 Task: Open Card Card0000000283 in Board Board0000000071 in Workspace WS0000000024 in Trello. Add Member Mailaustralia7@gmail.com to Card Card0000000283 in Board Board0000000071 in Workspace WS0000000024 in Trello. Add Orange Label titled Label0000000283 to Card Card0000000283 in Board Board0000000071 in Workspace WS0000000024 in Trello. Add Checklist CL0000000283 to Card Card0000000283 in Board Board0000000071 in Workspace WS0000000024 in Trello. Add Dates with Start Date as Oct 01 2023 and Due Date as Oct 31 2023 to Card Card0000000283 in Board Board0000000071 in Workspace WS0000000024 in Trello
Action: Mouse moved to (368, 460)
Screenshot: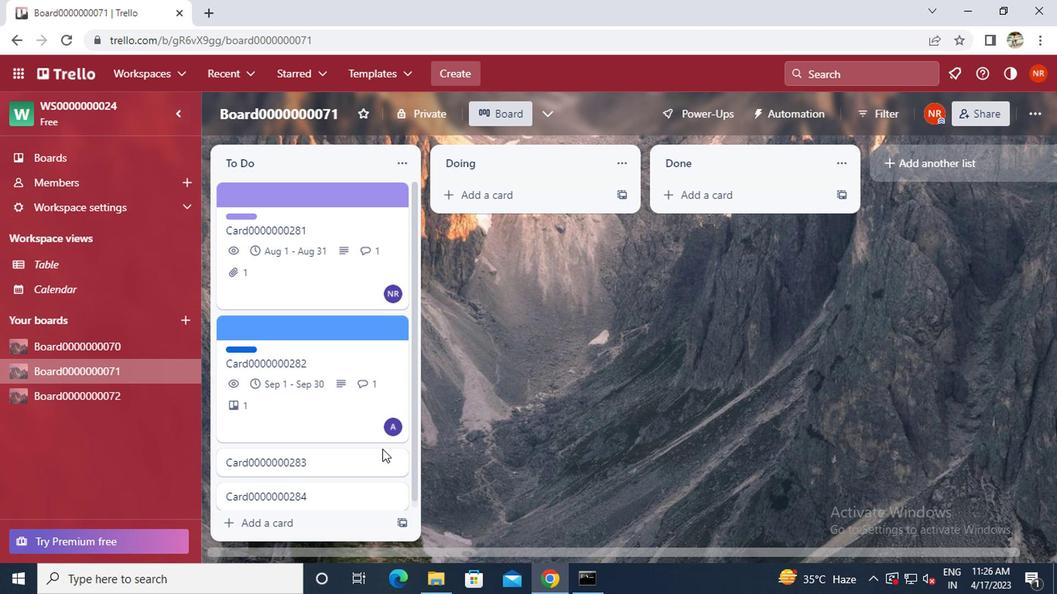 
Action: Mouse pressed left at (368, 460)
Screenshot: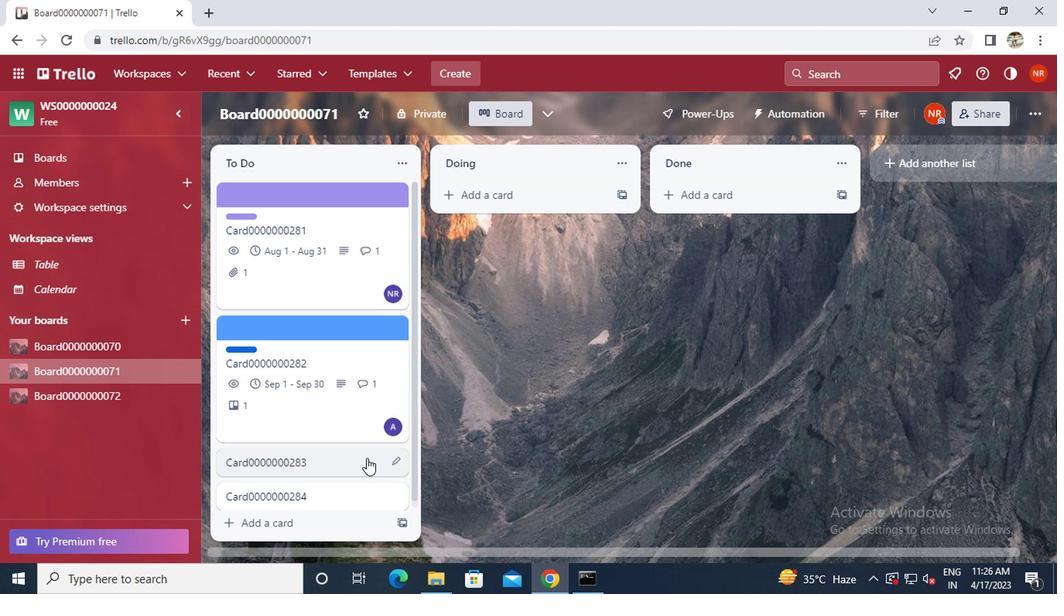 
Action: Mouse moved to (752, 193)
Screenshot: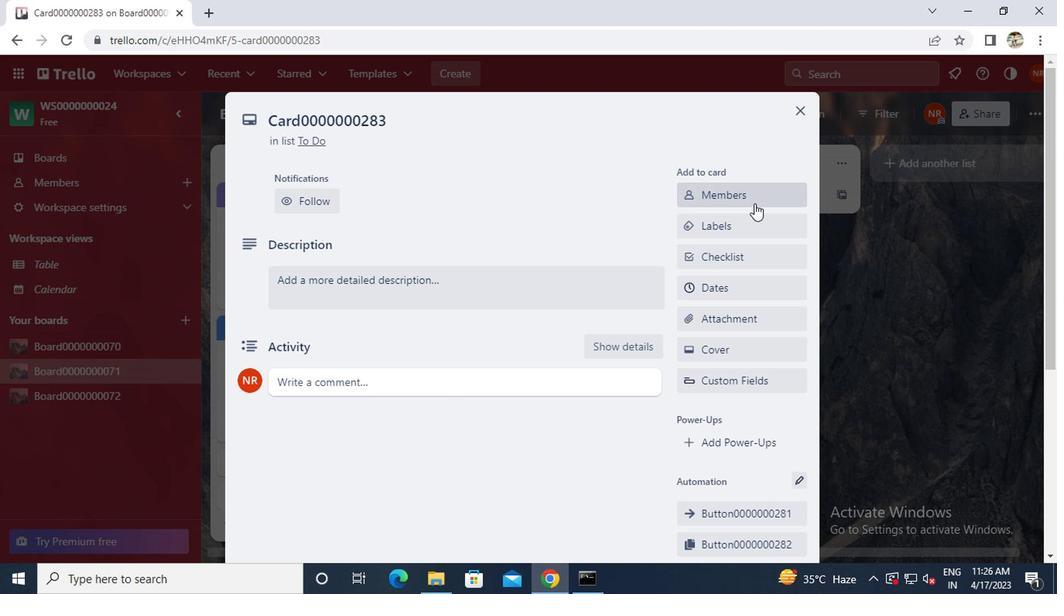 
Action: Mouse pressed left at (752, 193)
Screenshot: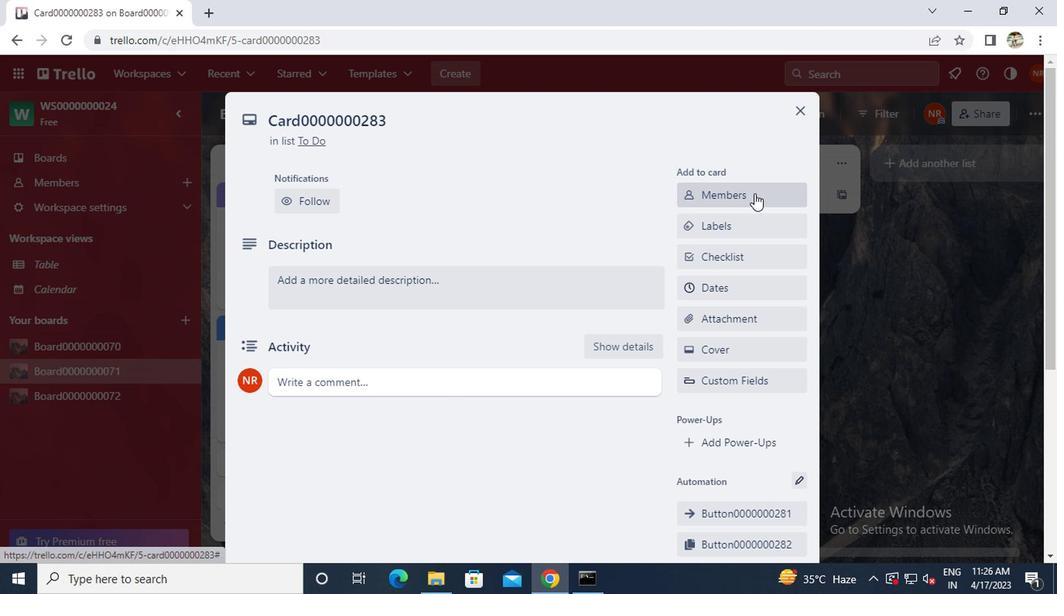 
Action: Key pressed <Key.caps_lock>mail
Screenshot: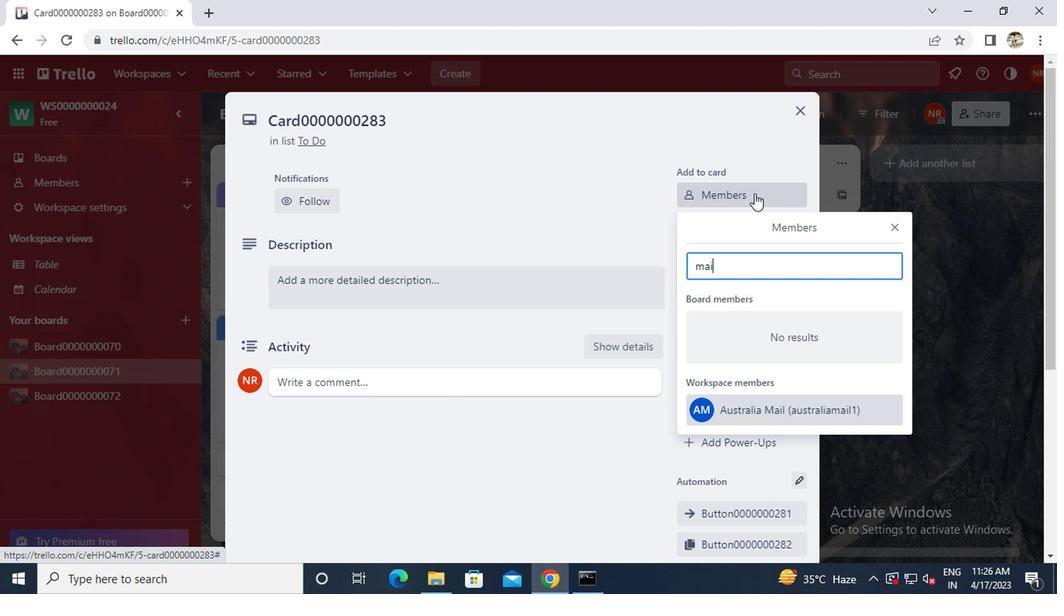 
Action: Mouse moved to (752, 193)
Screenshot: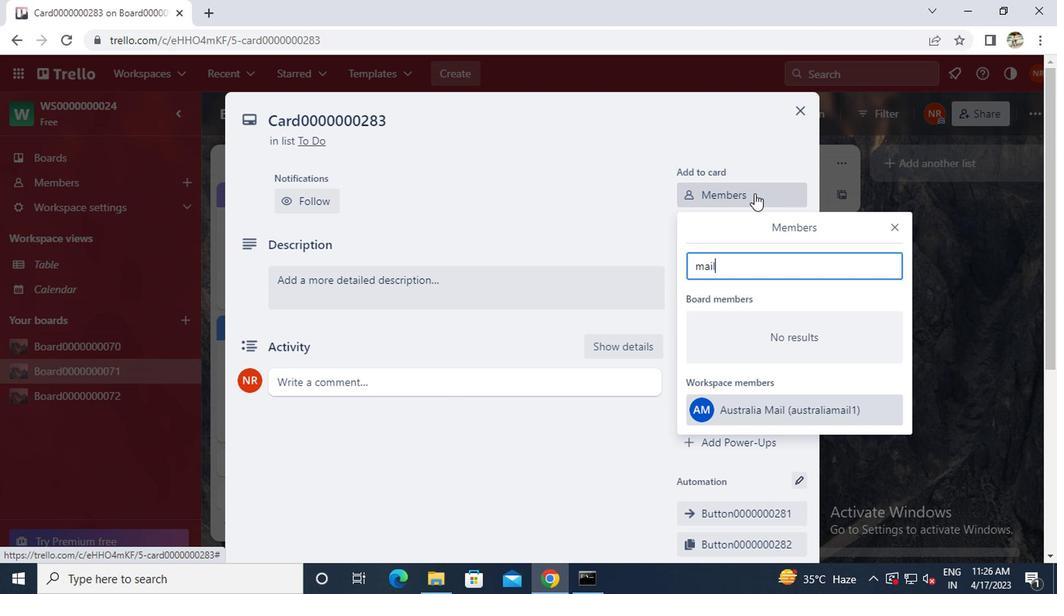 
Action: Key pressed a
Screenshot: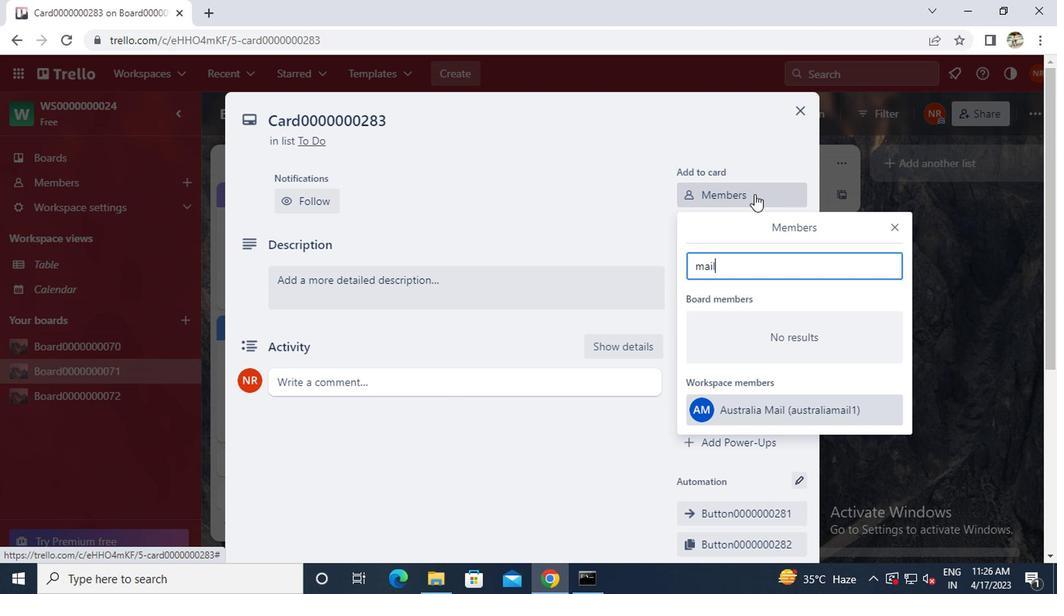 
Action: Mouse moved to (750, 193)
Screenshot: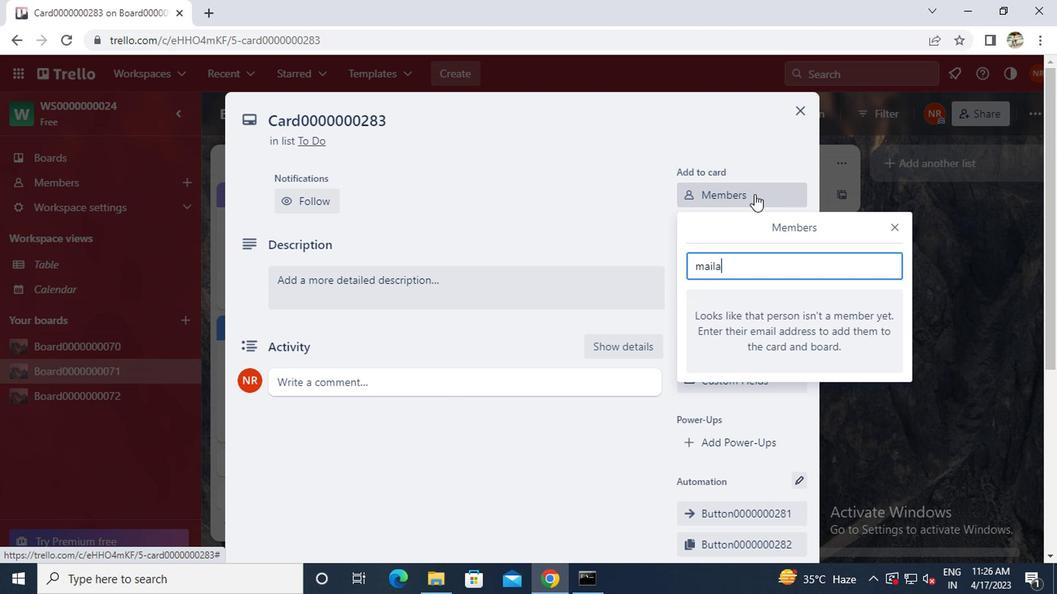 
Action: Key pressed us
Screenshot: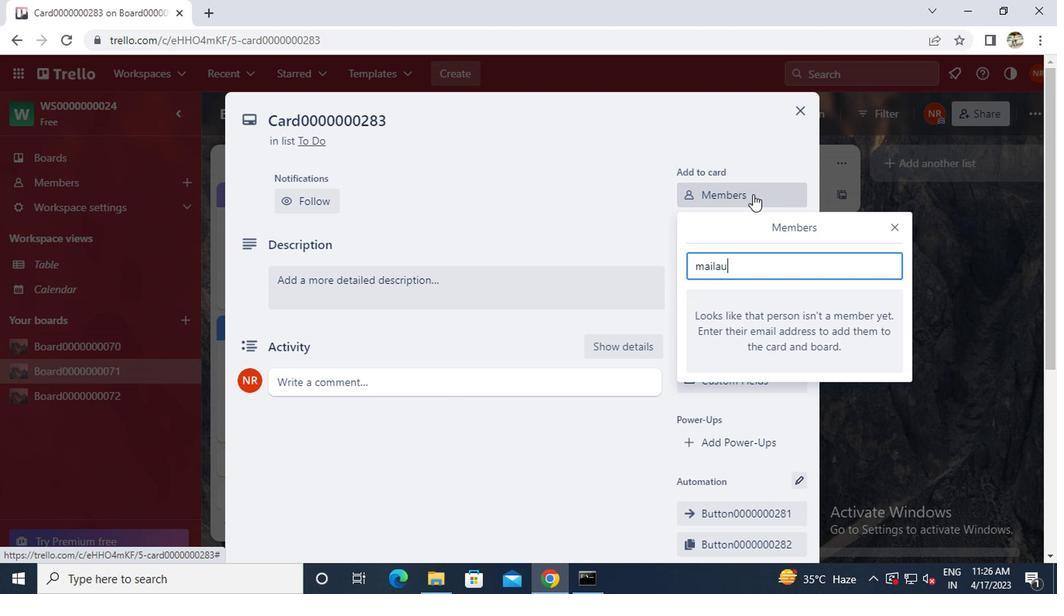 
Action: Mouse moved to (749, 193)
Screenshot: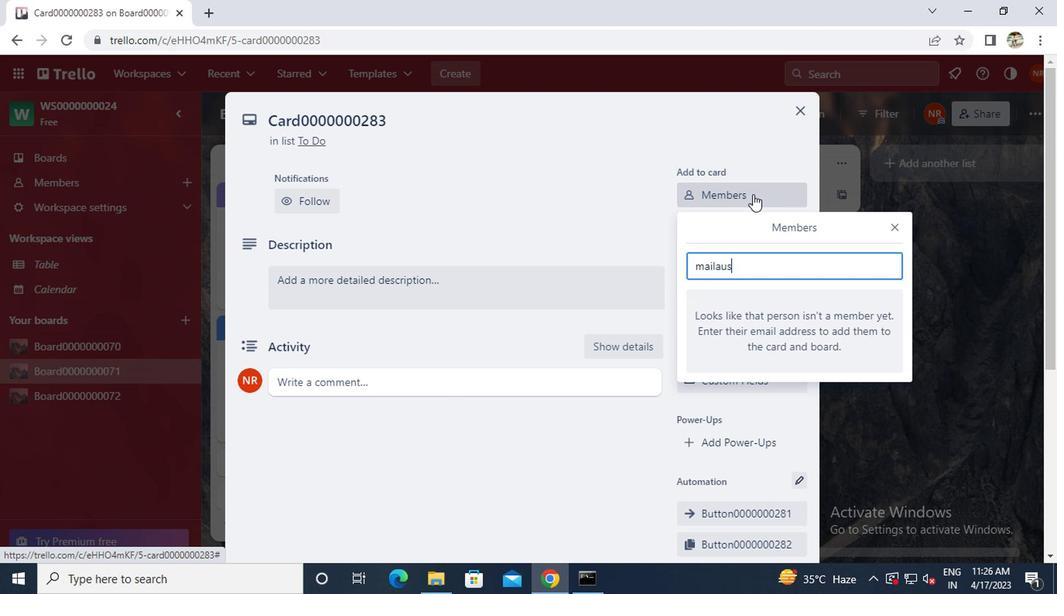 
Action: Key pressed t
Screenshot: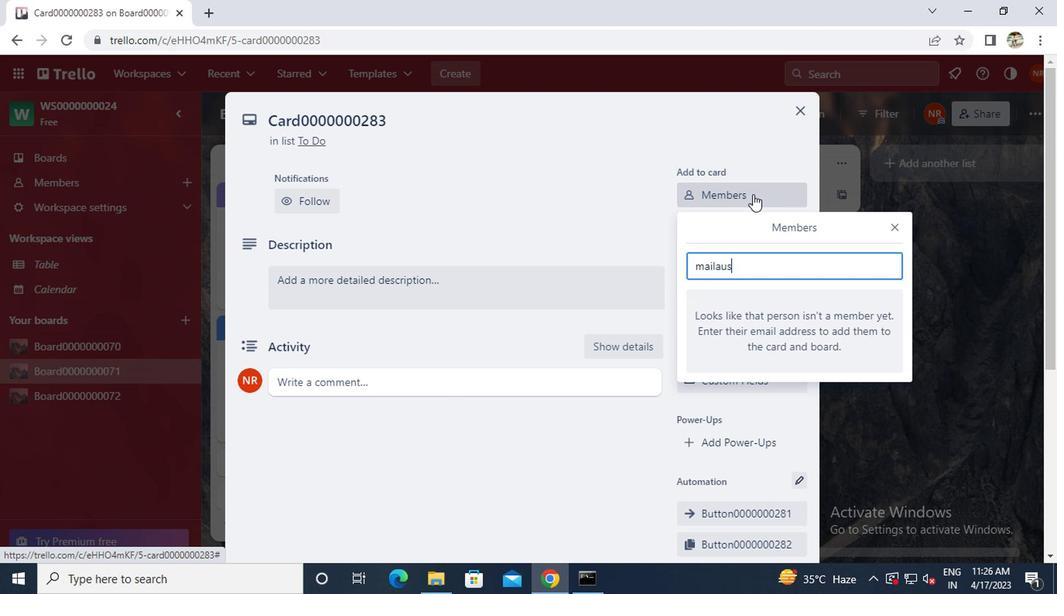 
Action: Mouse moved to (749, 193)
Screenshot: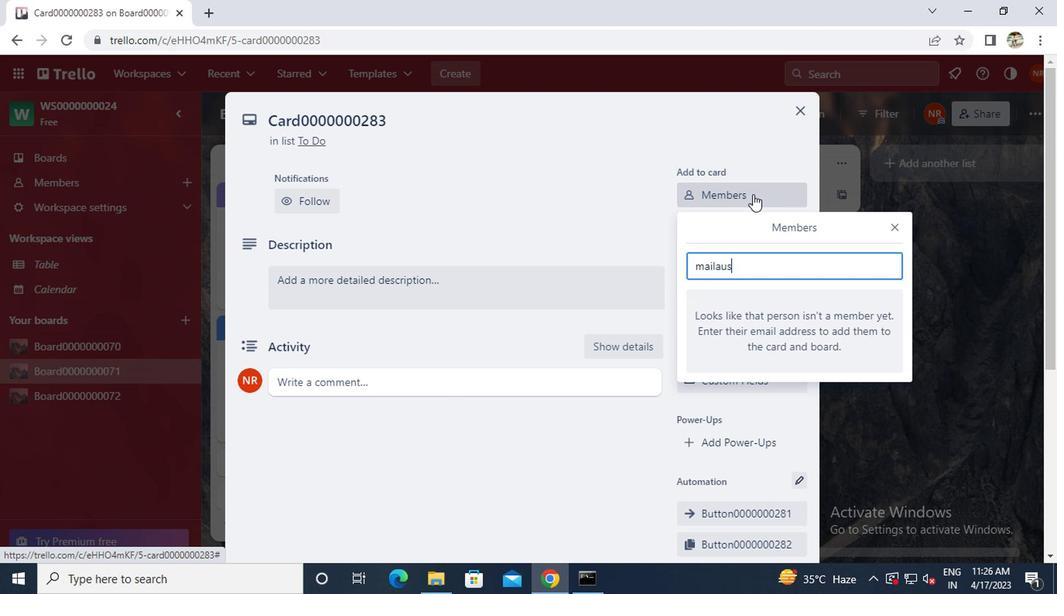 
Action: Key pressed ra
Screenshot: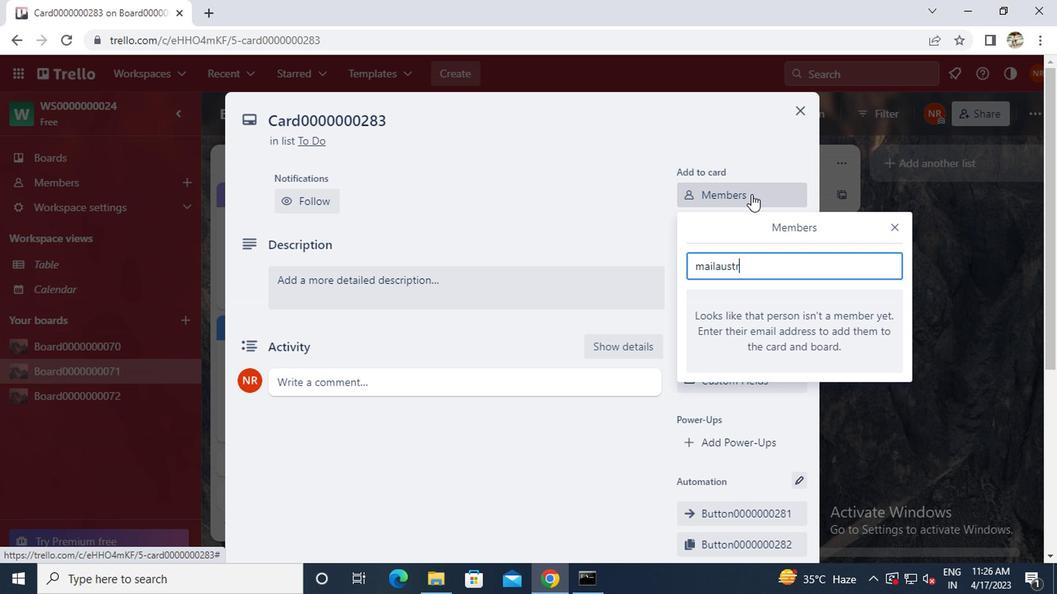 
Action: Mouse moved to (747, 195)
Screenshot: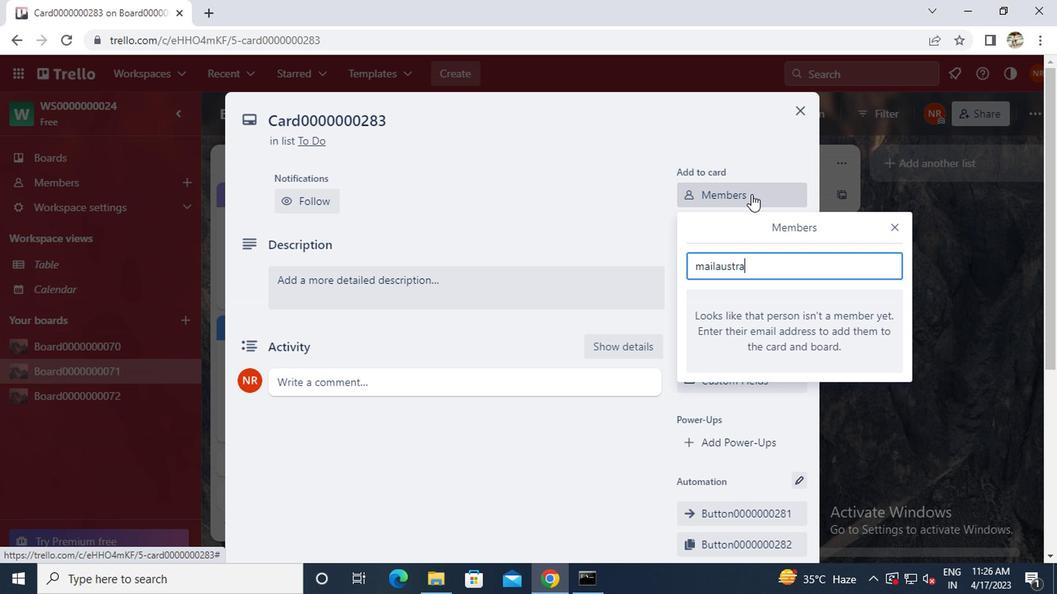 
Action: Key pressed l
Screenshot: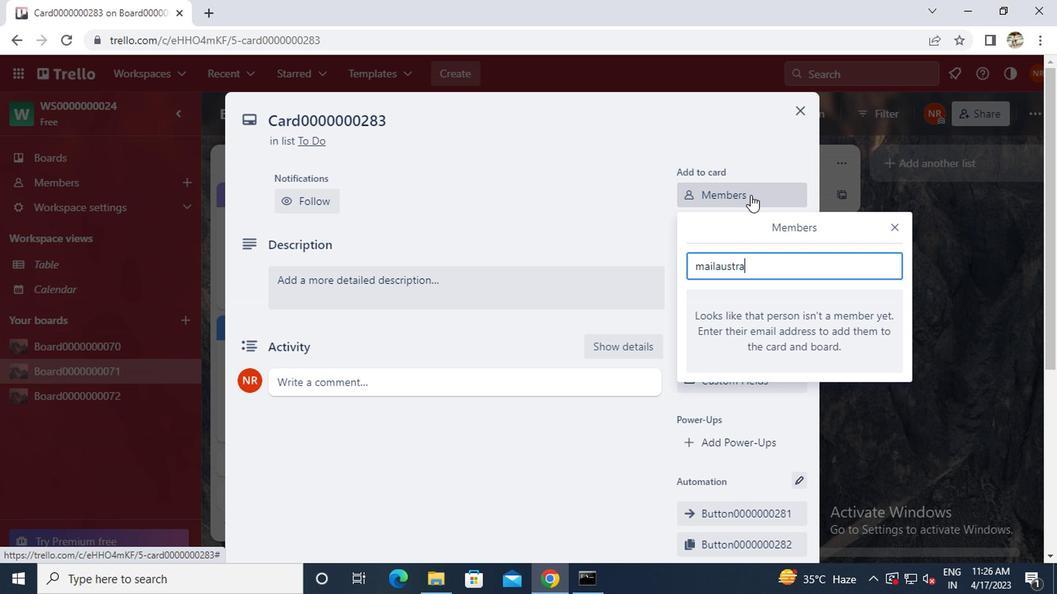 
Action: Mouse moved to (747, 196)
Screenshot: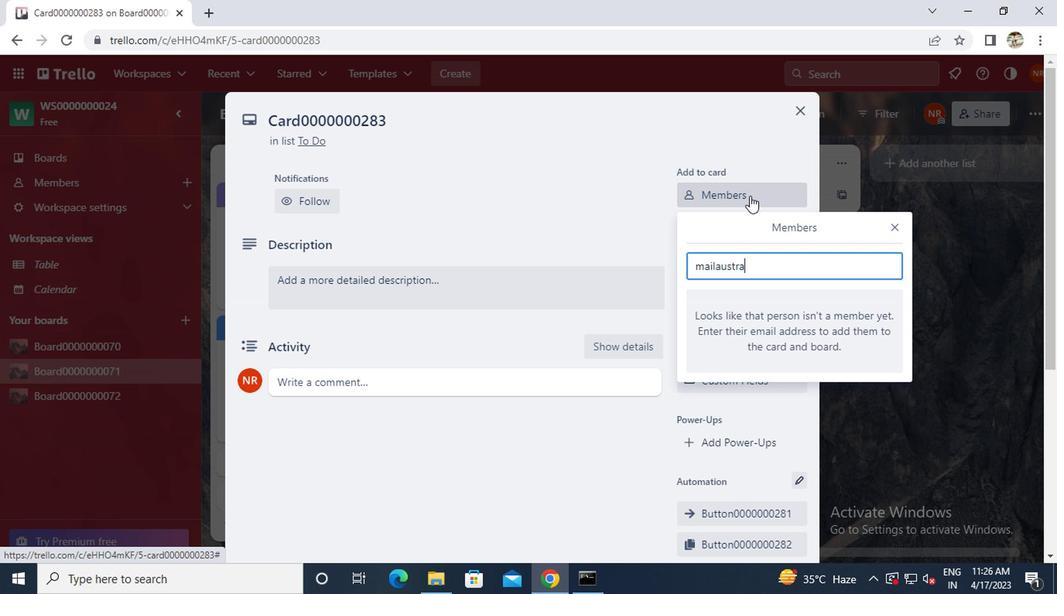 
Action: Key pressed ia
Screenshot: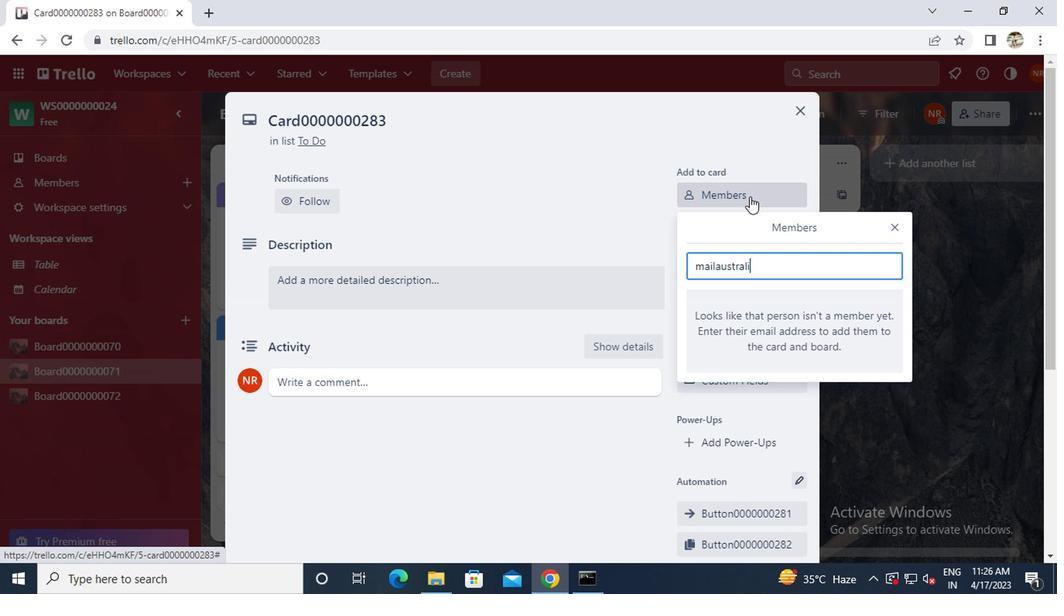 
Action: Mouse moved to (747, 200)
Screenshot: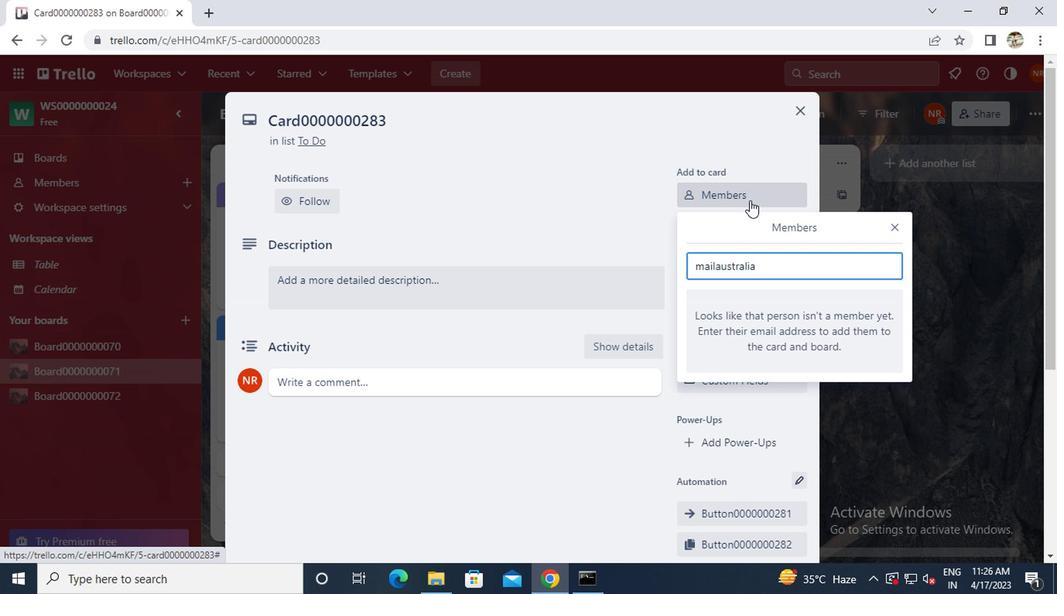 
Action: Key pressed 7
Screenshot: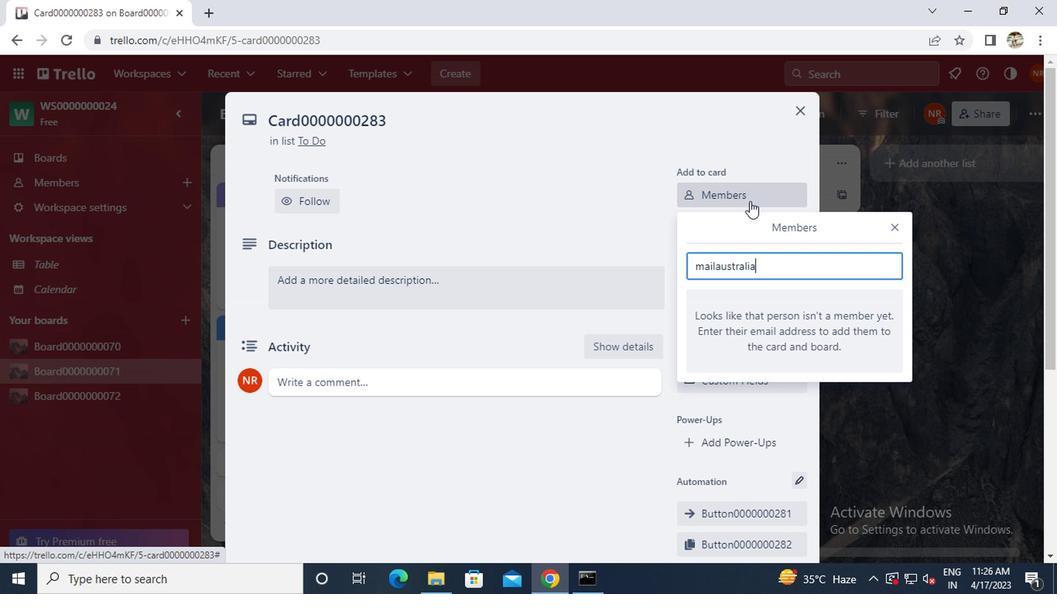 
Action: Mouse moved to (746, 200)
Screenshot: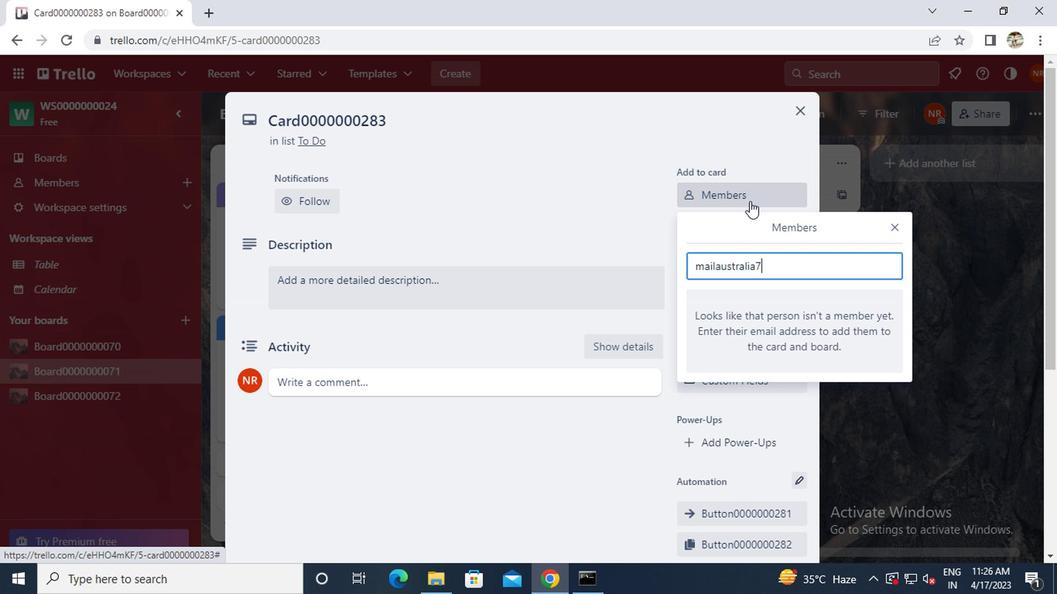 
Action: Key pressed <Key.shift>
Screenshot: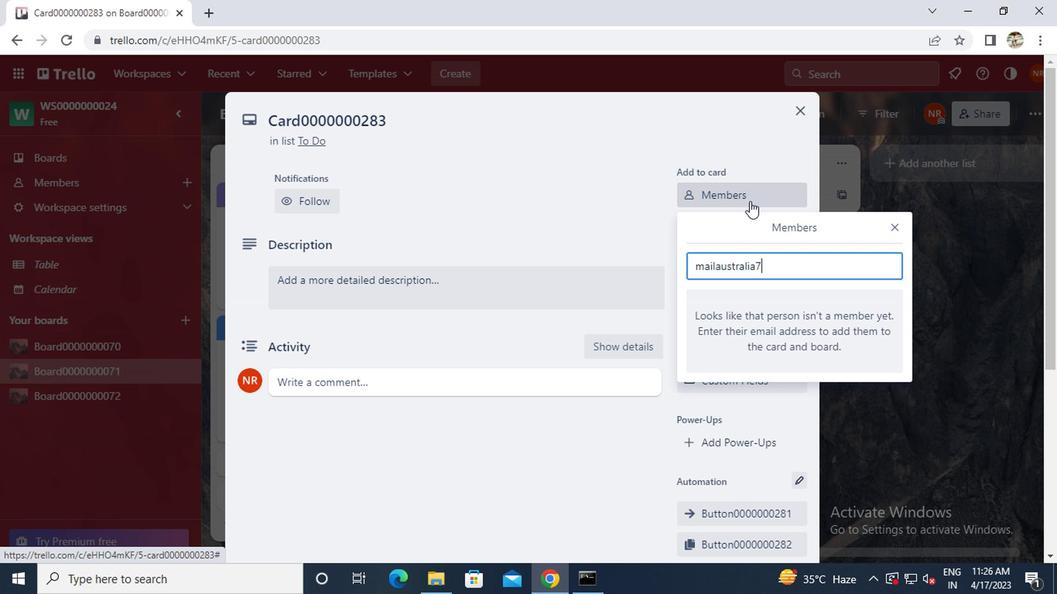 
Action: Mouse moved to (746, 200)
Screenshot: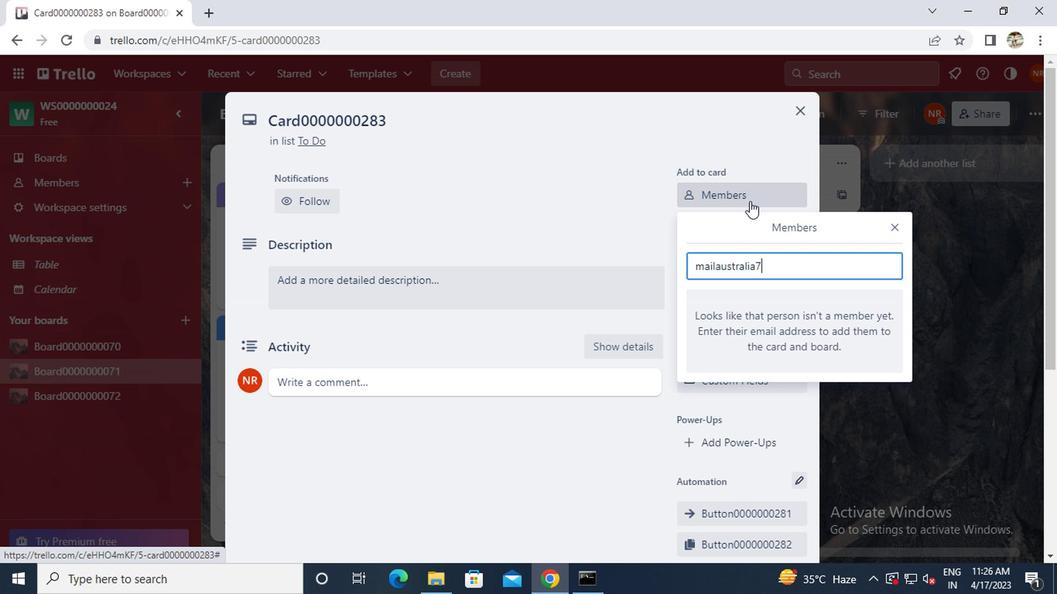 
Action: Key pressed @
Screenshot: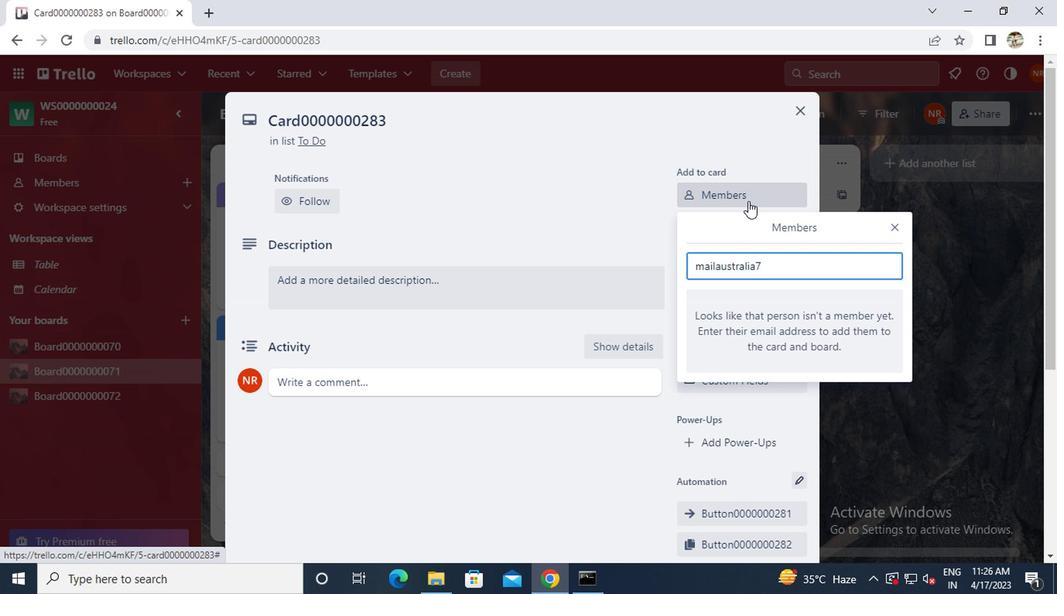 
Action: Mouse moved to (745, 200)
Screenshot: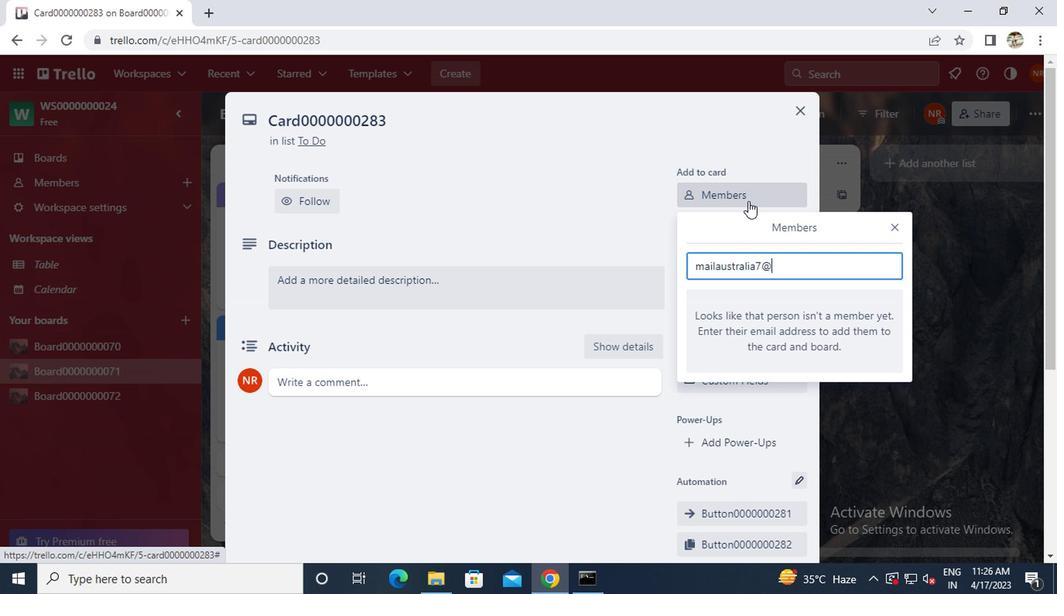
Action: Key pressed G
Screenshot: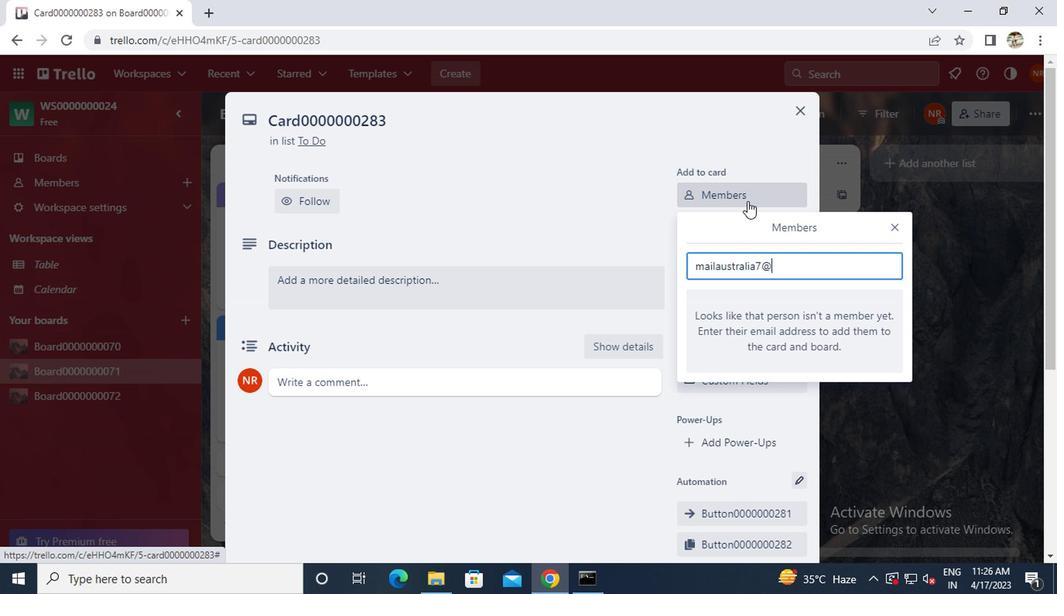 
Action: Mouse moved to (743, 200)
Screenshot: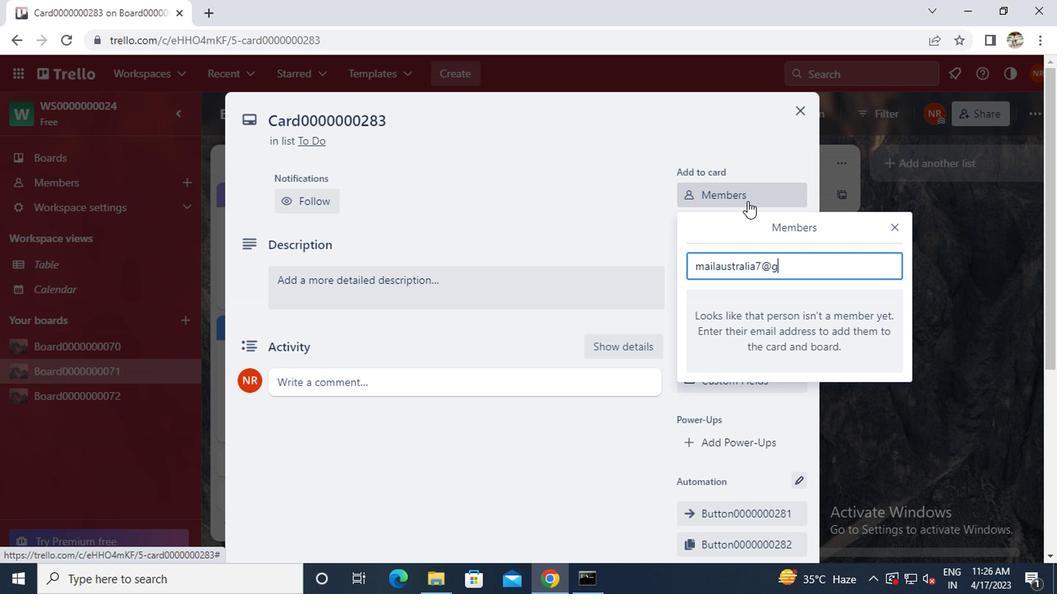 
Action: Key pressed MAIL.COM
Screenshot: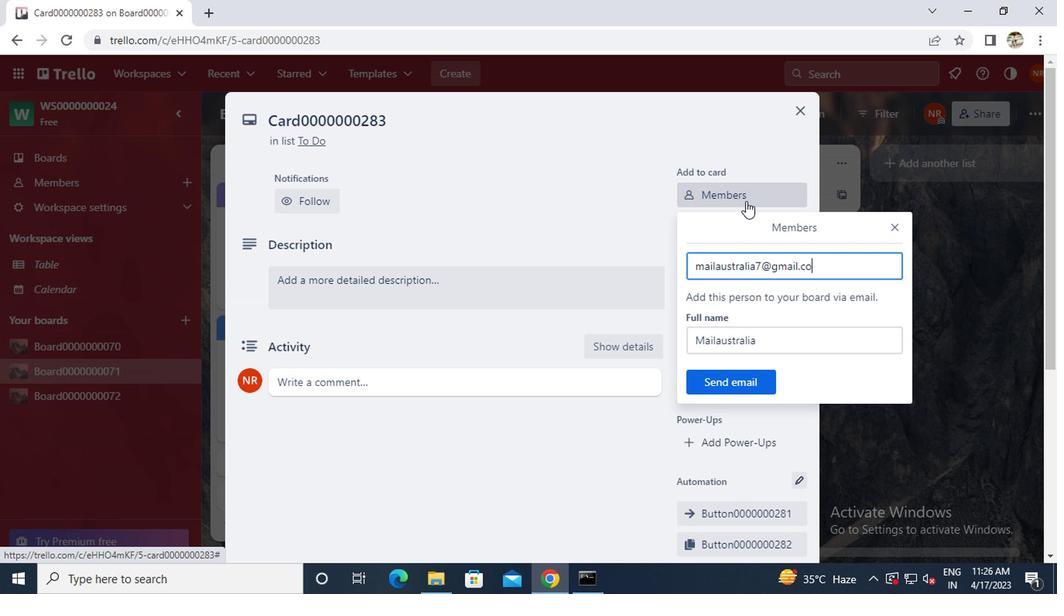 
Action: Mouse moved to (745, 381)
Screenshot: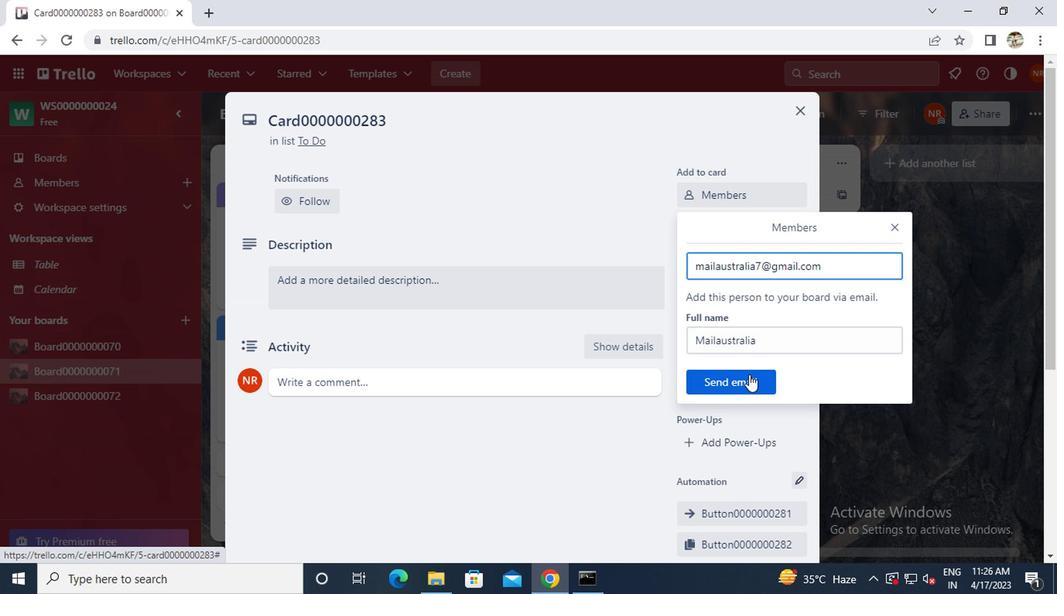 
Action: Mouse pressed left at (745, 381)
Screenshot: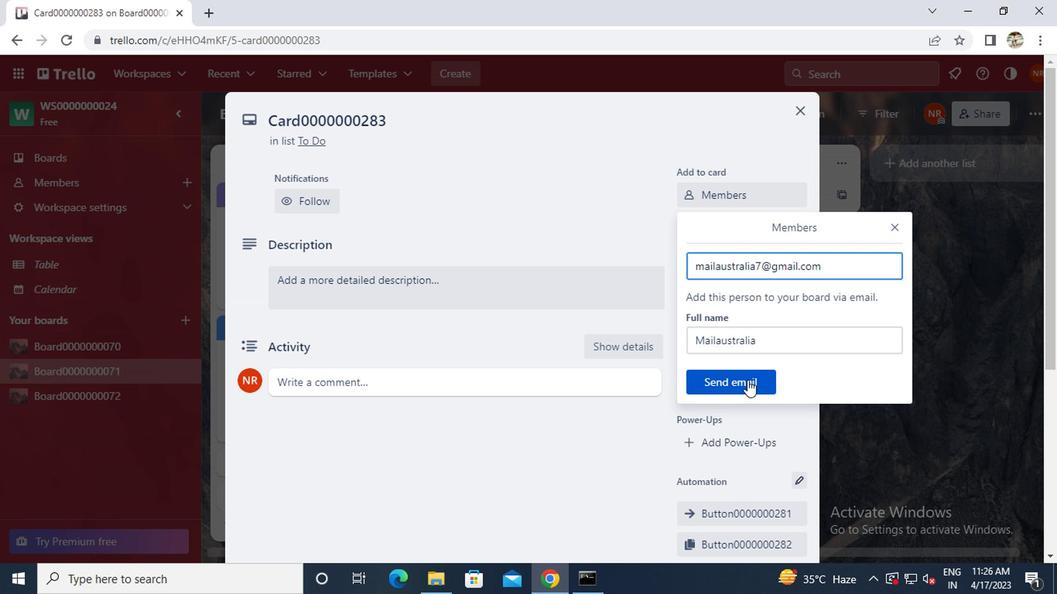 
Action: Mouse moved to (706, 234)
Screenshot: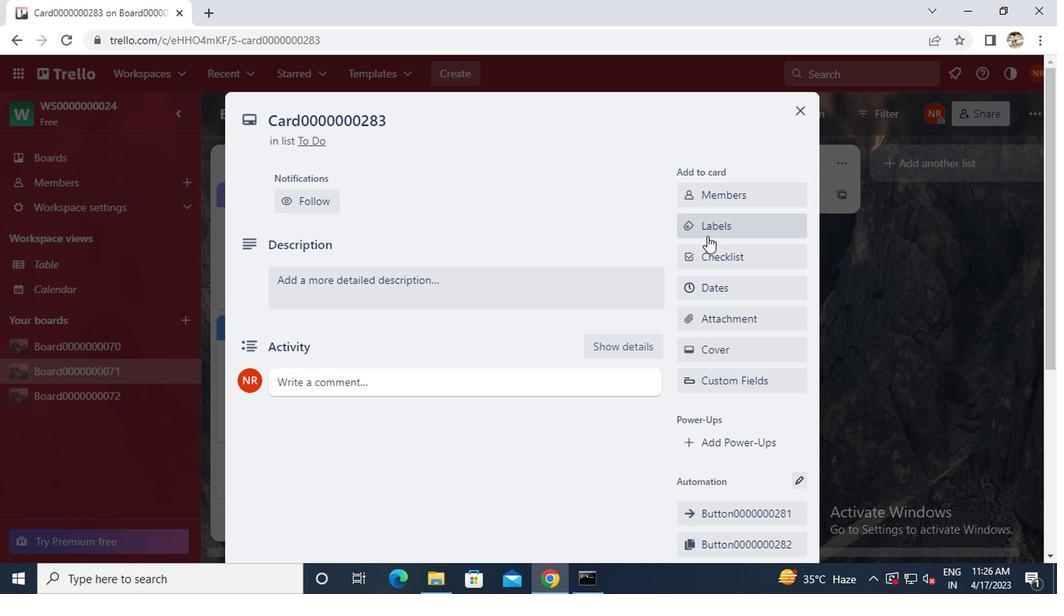 
Action: Mouse pressed left at (706, 234)
Screenshot: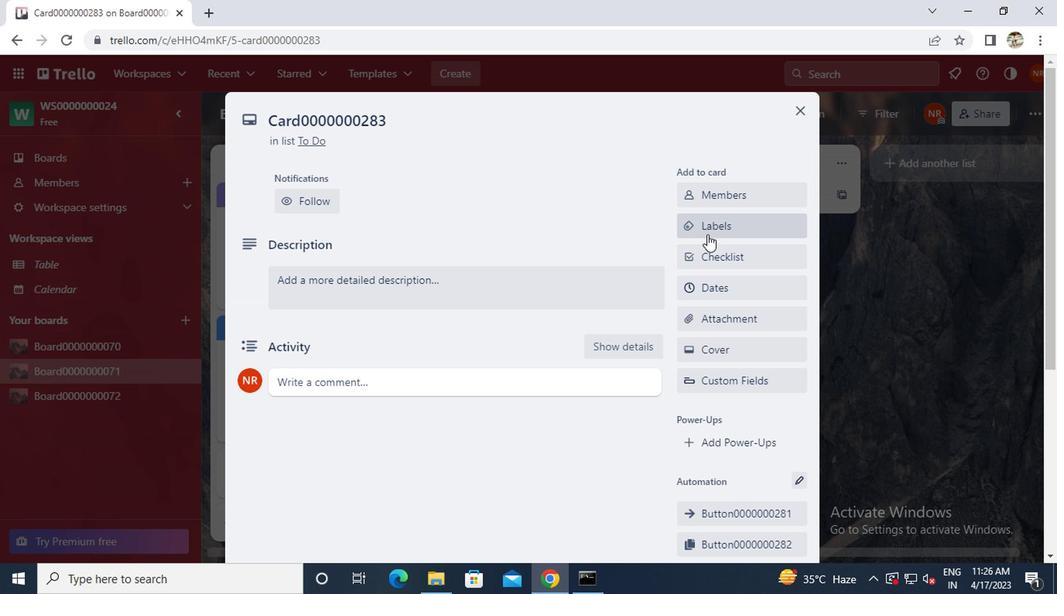
Action: Mouse moved to (754, 432)
Screenshot: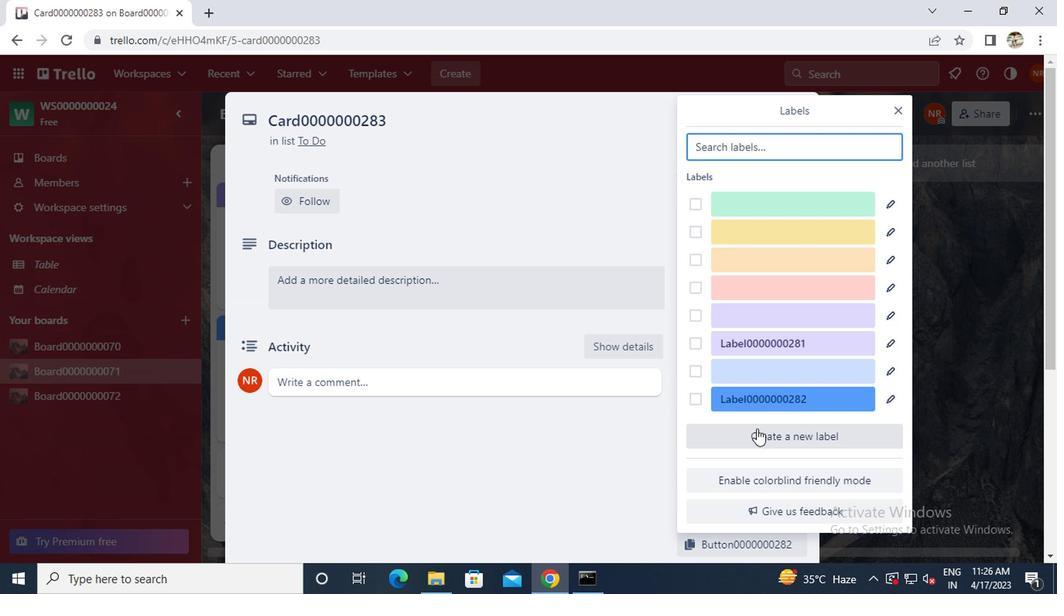 
Action: Mouse pressed left at (754, 432)
Screenshot: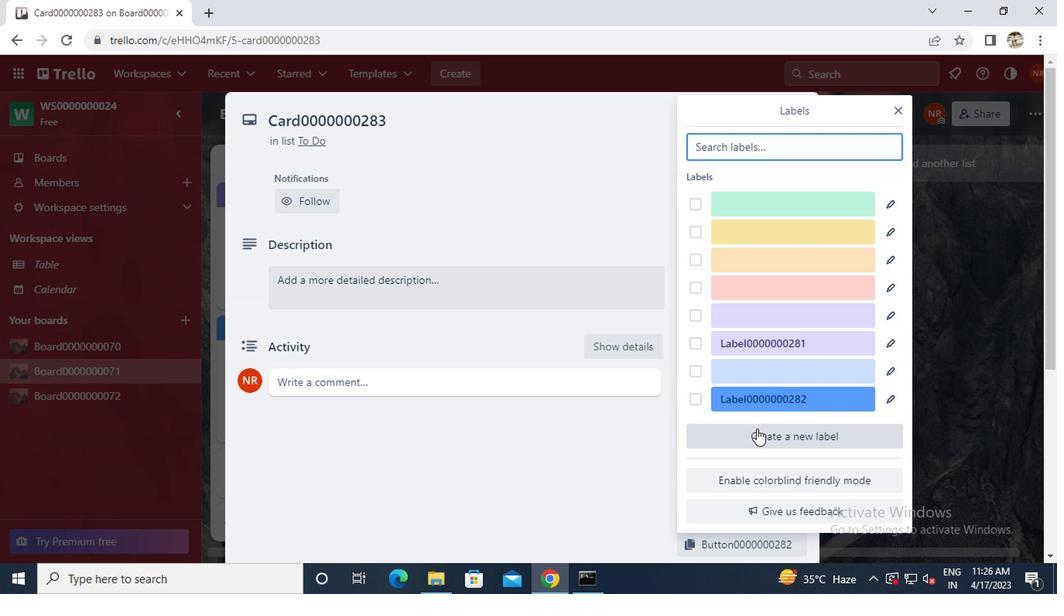 
Action: Mouse moved to (790, 338)
Screenshot: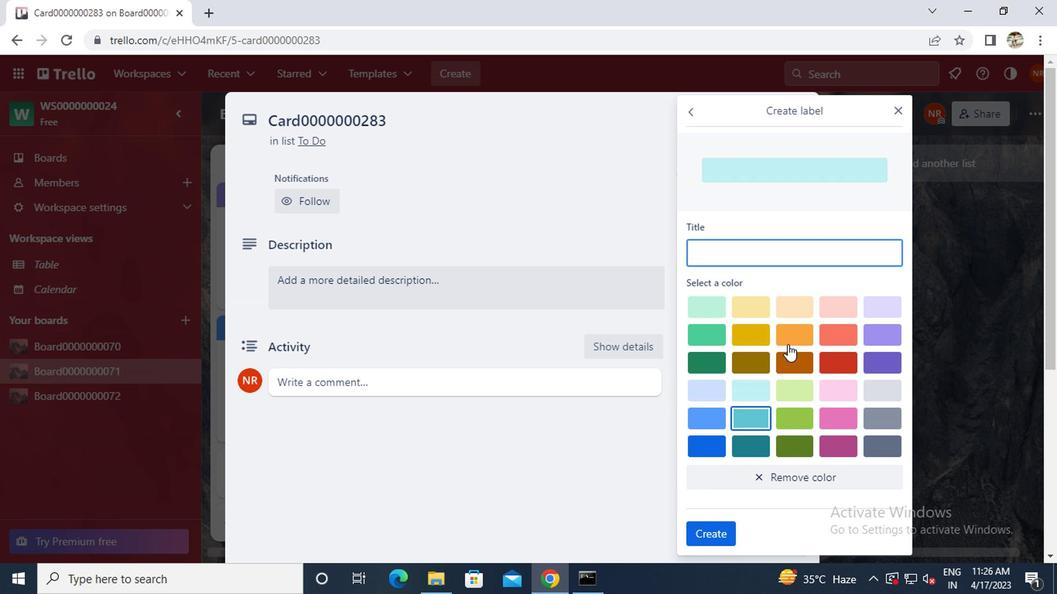 
Action: Mouse pressed left at (790, 338)
Screenshot: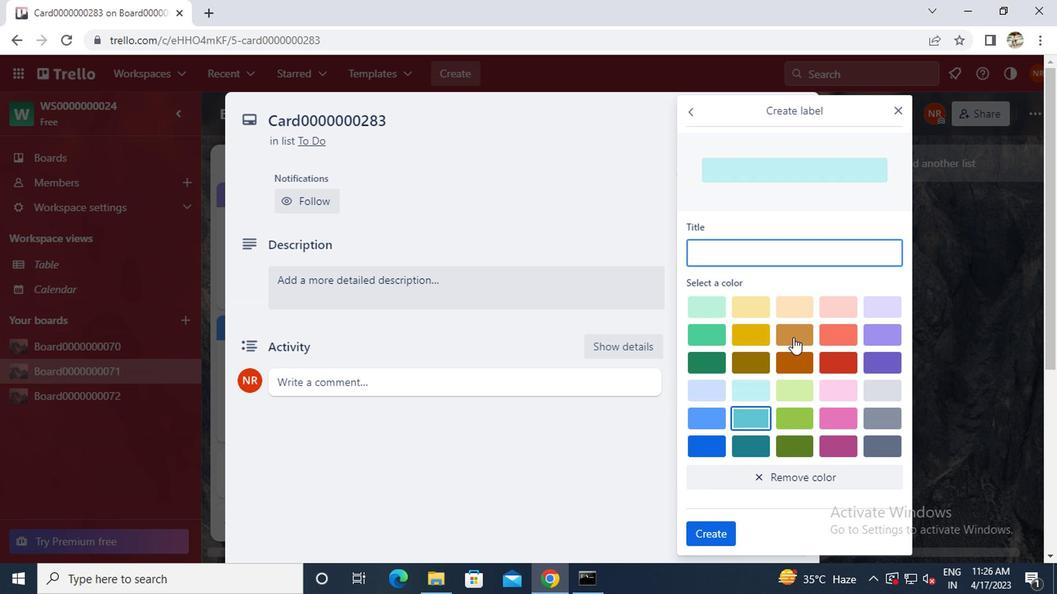 
Action: Mouse moved to (752, 248)
Screenshot: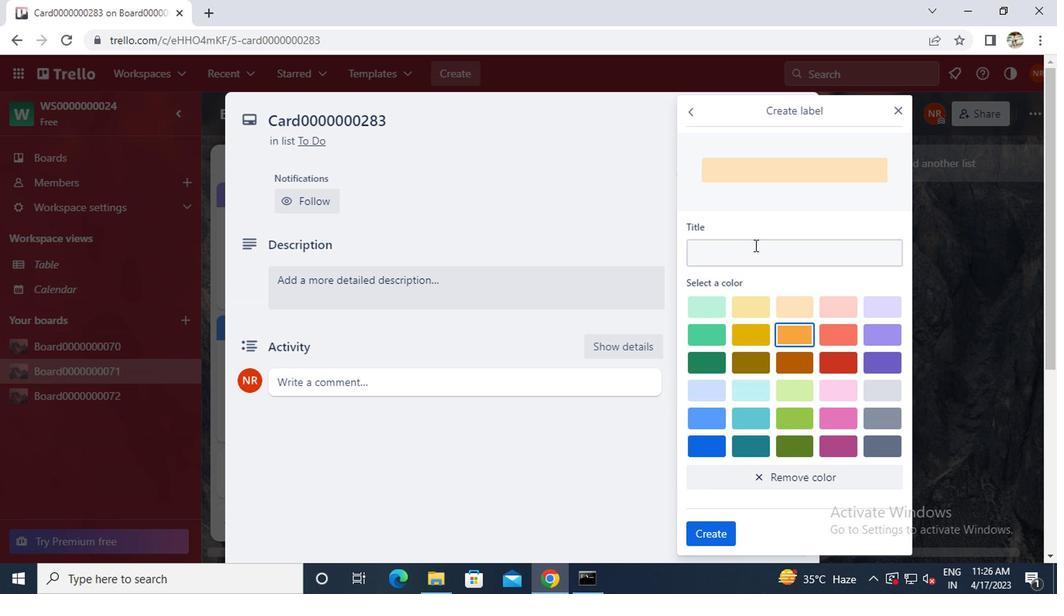 
Action: Mouse pressed left at (752, 248)
Screenshot: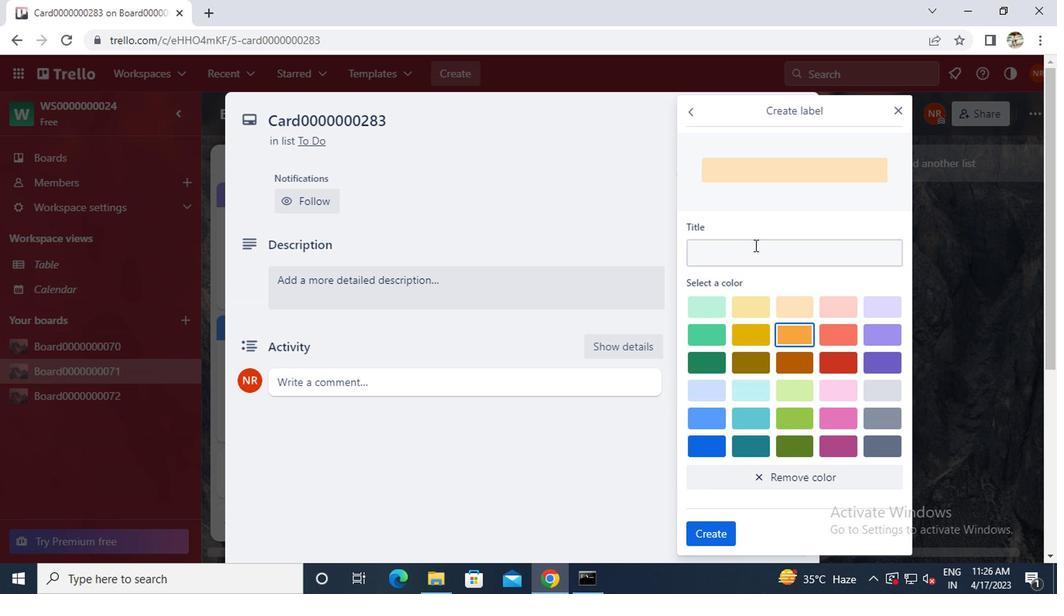 
Action: Mouse moved to (752, 251)
Screenshot: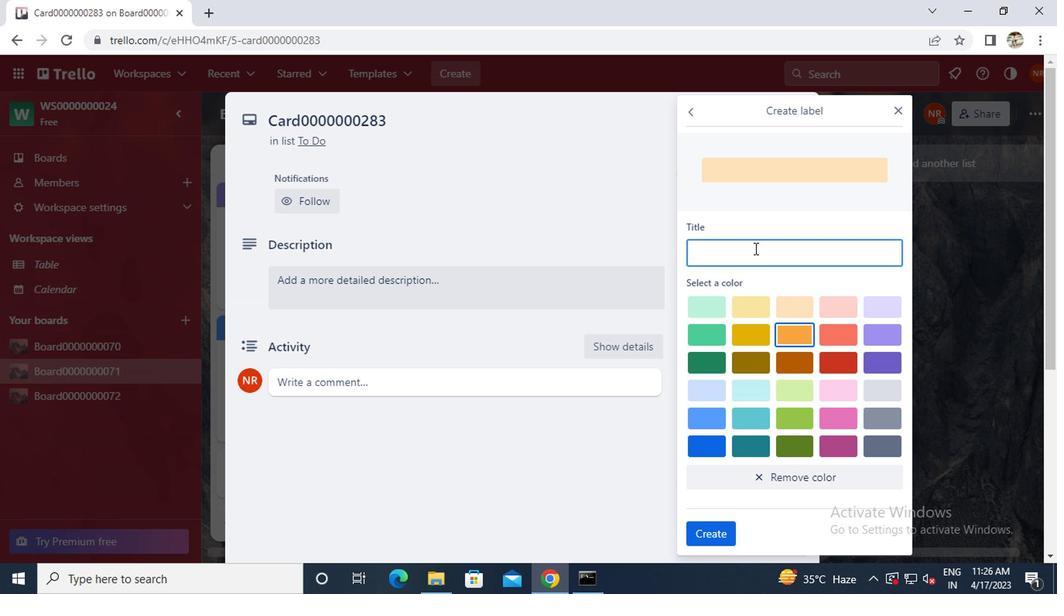 
Action: Key pressed <Key.caps_lock>
Screenshot: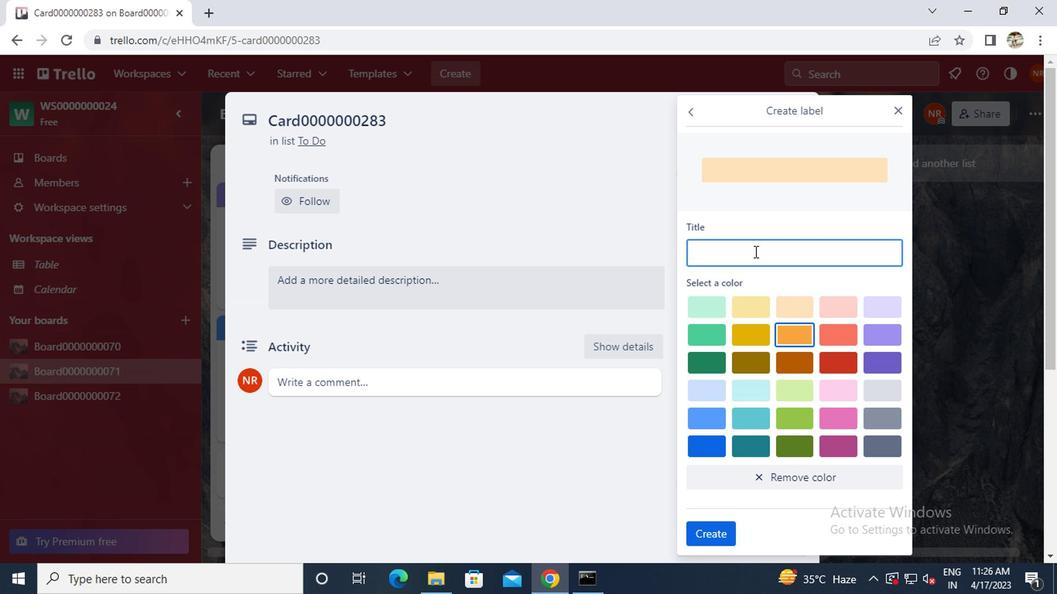 
Action: Mouse moved to (751, 254)
Screenshot: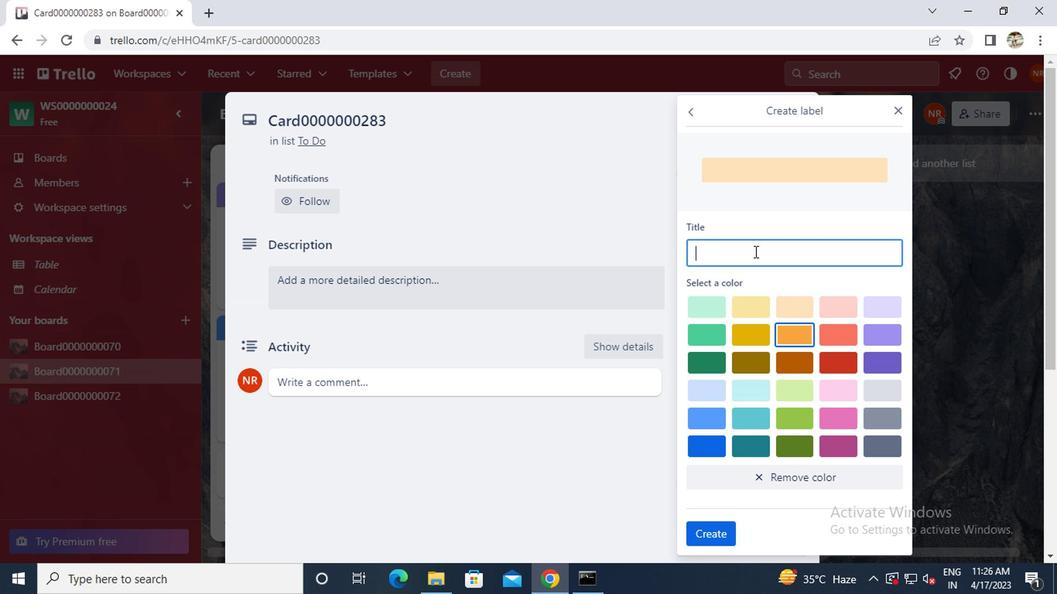 
Action: Key pressed L
Screenshot: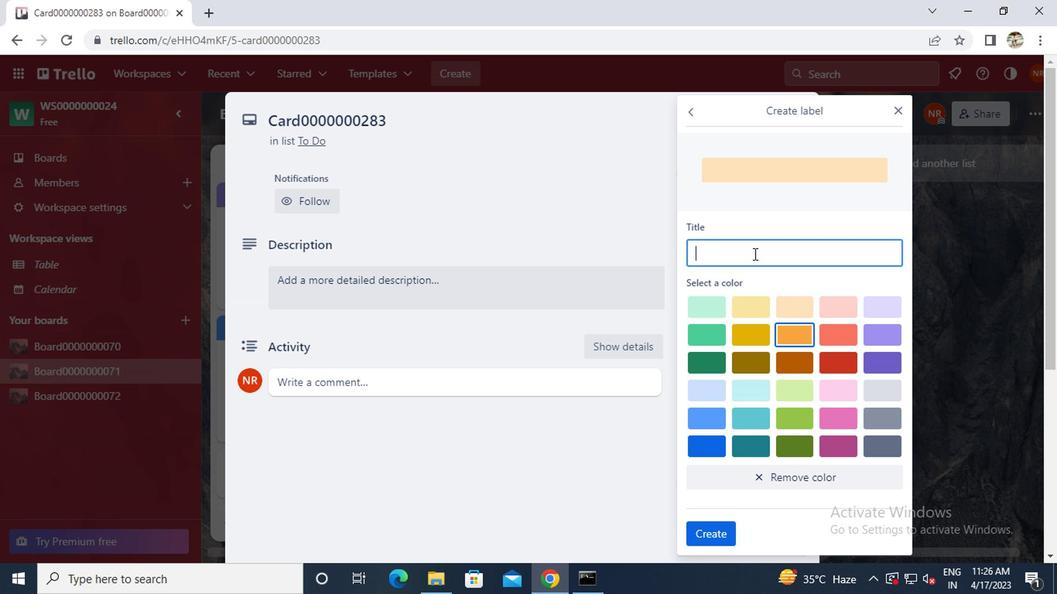 
Action: Mouse moved to (751, 253)
Screenshot: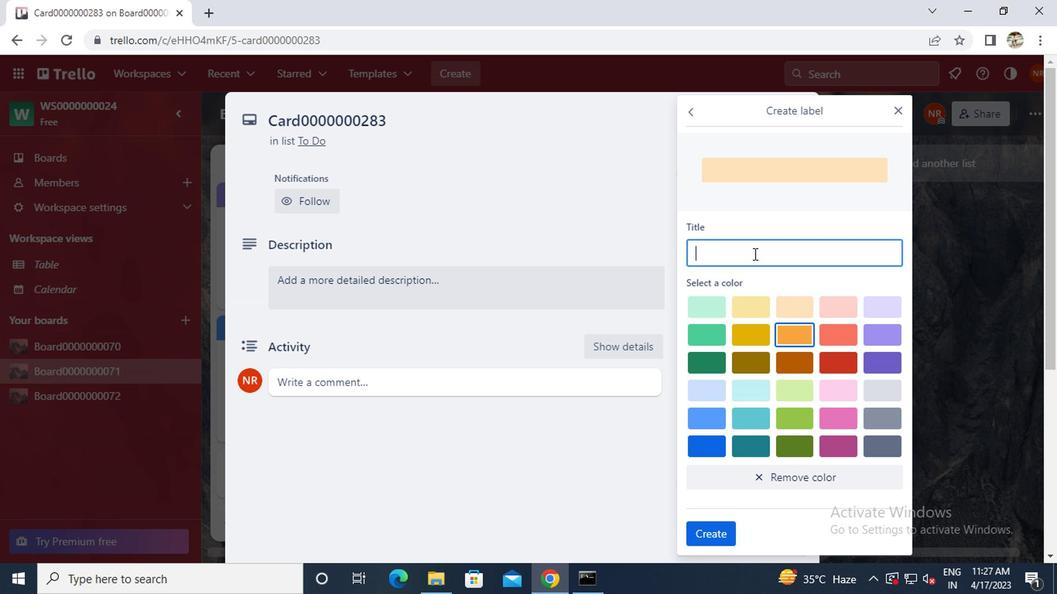 
Action: Key pressed <Key.caps_lock>
Screenshot: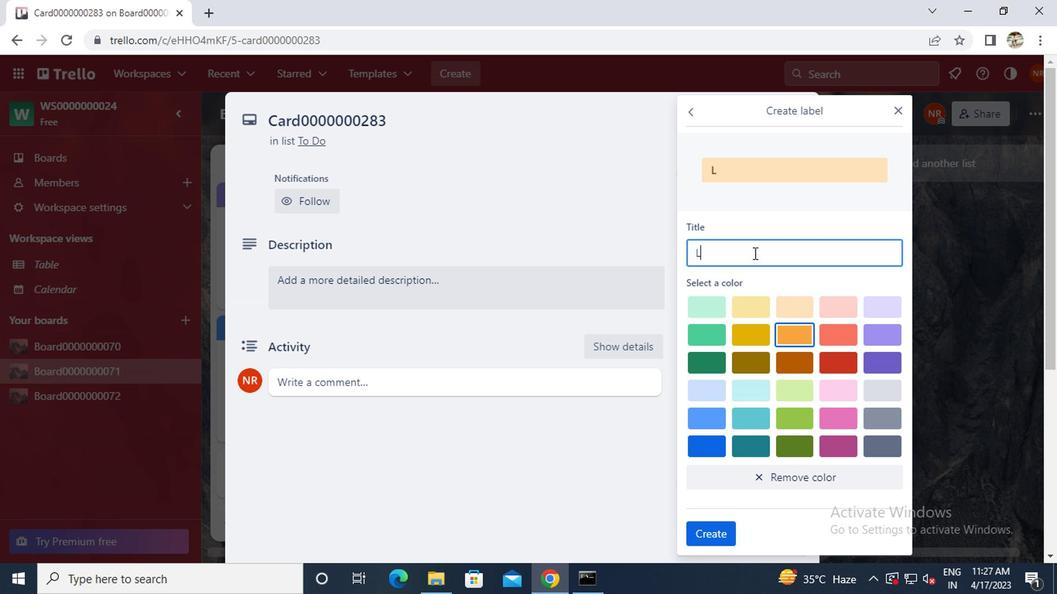 
Action: Mouse moved to (750, 252)
Screenshot: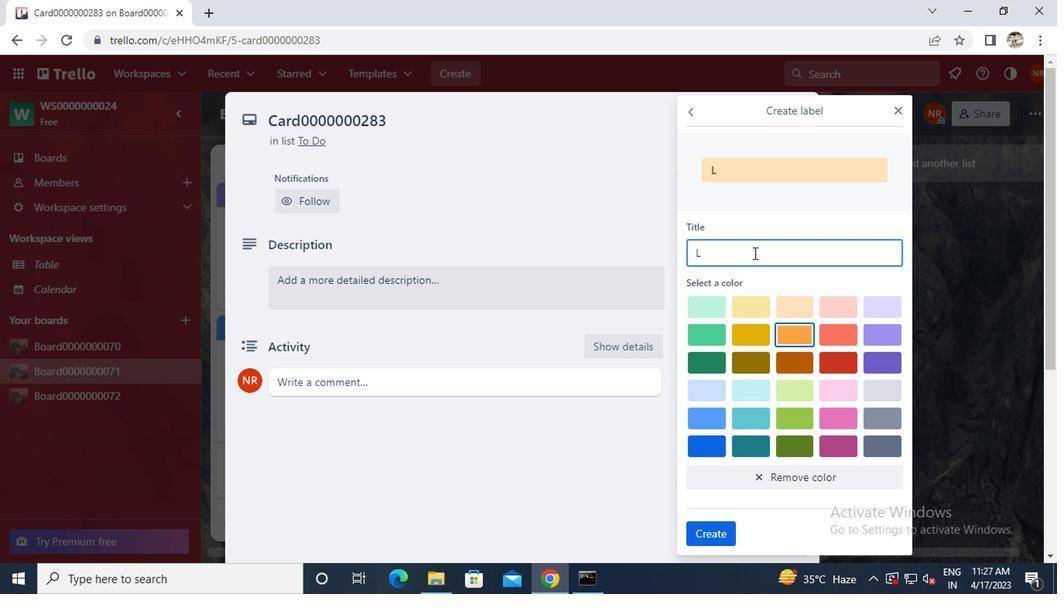 
Action: Key pressed ABEL0000000283
Screenshot: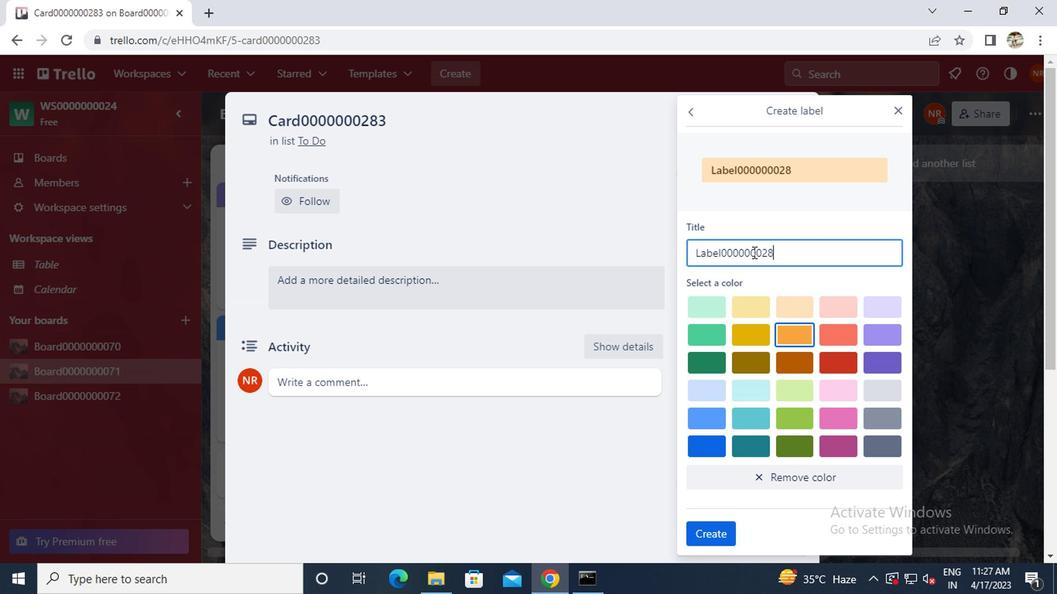 
Action: Mouse moved to (709, 535)
Screenshot: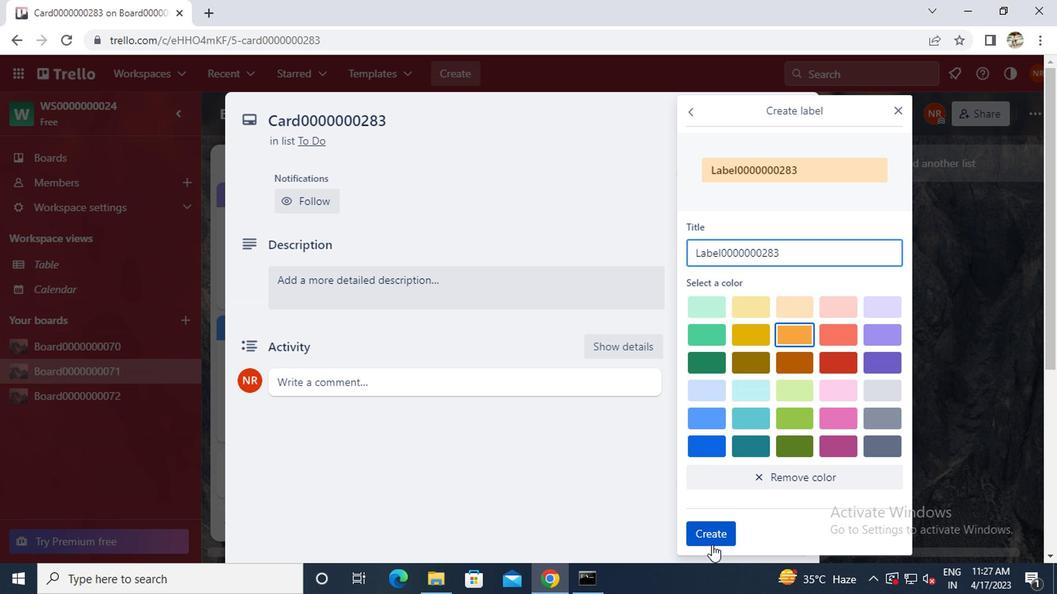 
Action: Mouse pressed left at (709, 535)
Screenshot: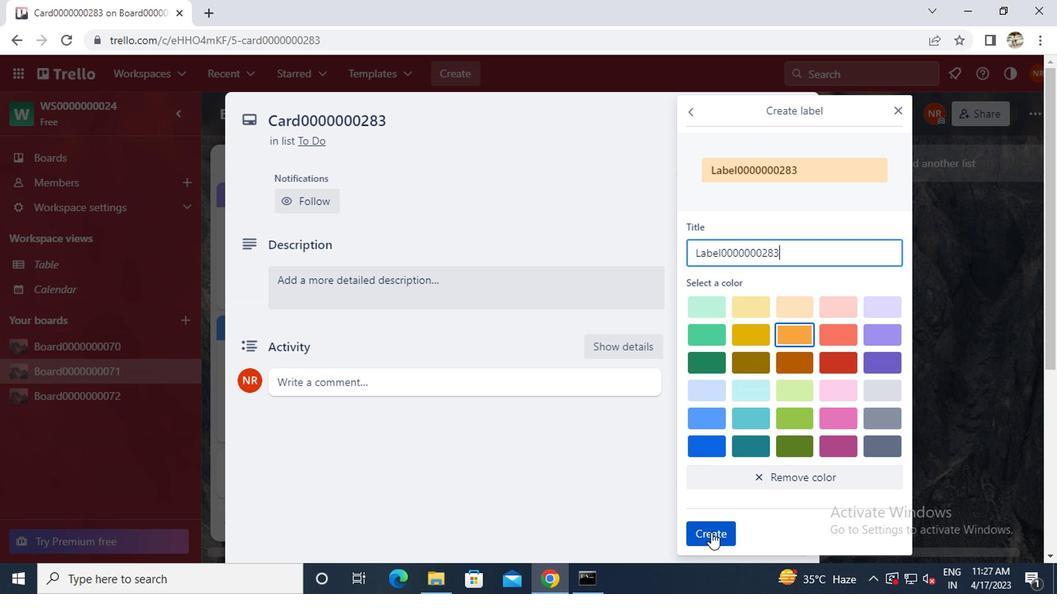 
Action: Mouse moved to (894, 111)
Screenshot: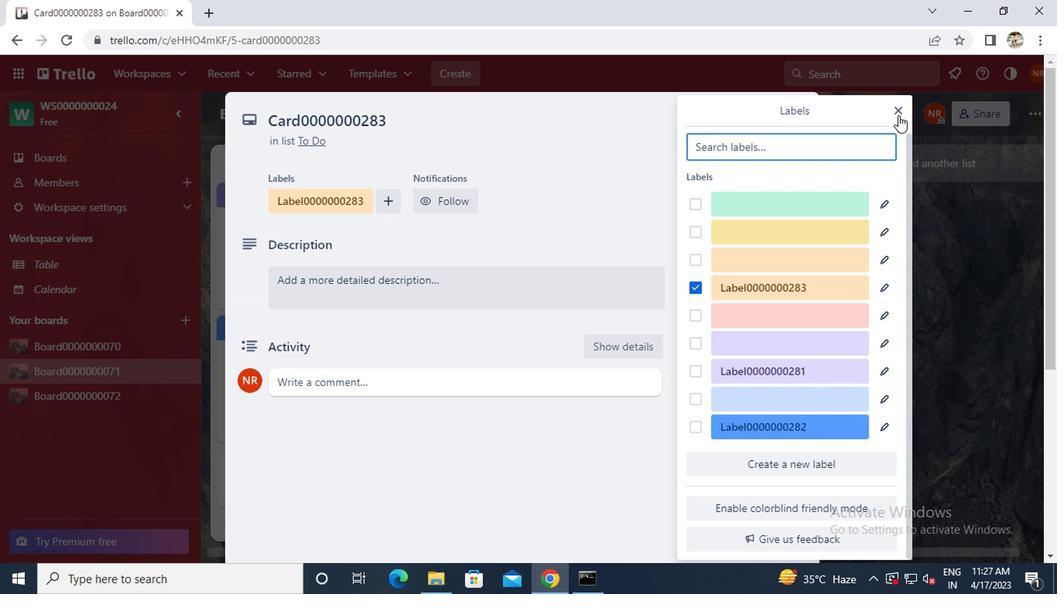 
Action: Mouse pressed left at (894, 111)
Screenshot: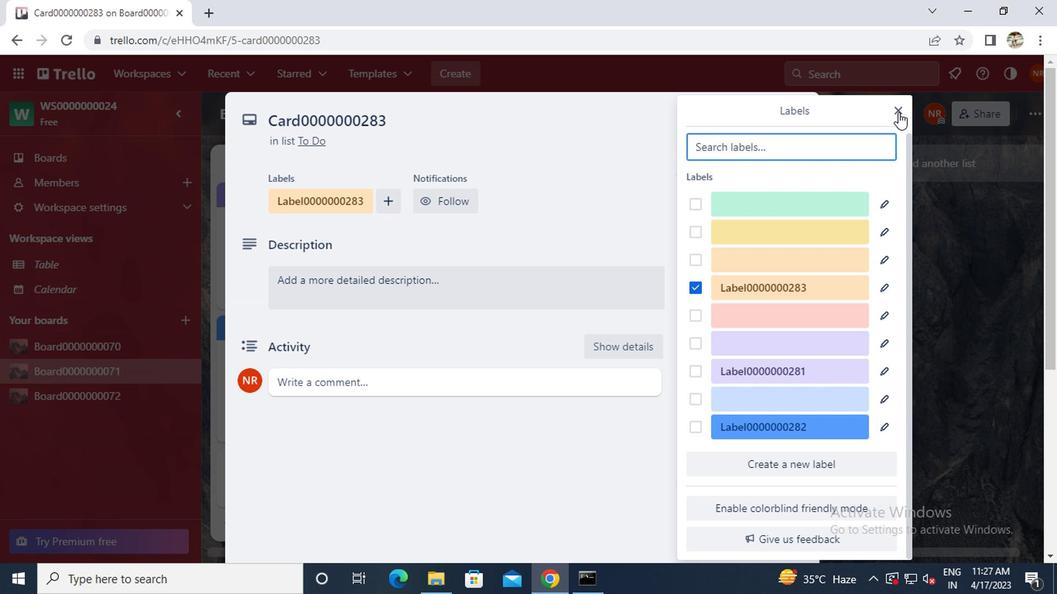 
Action: Mouse moved to (751, 251)
Screenshot: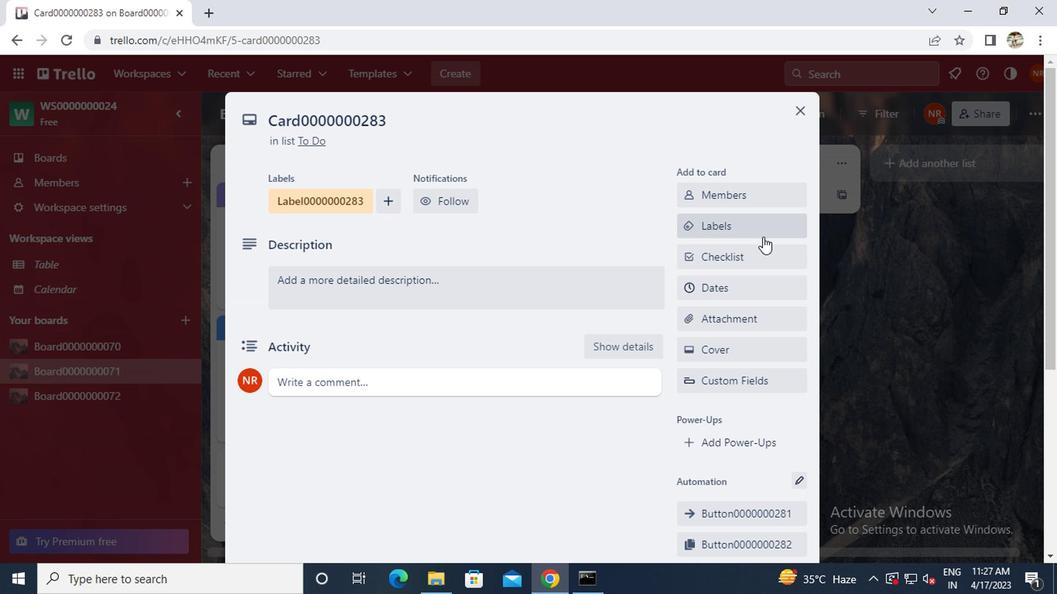 
Action: Mouse pressed left at (751, 251)
Screenshot: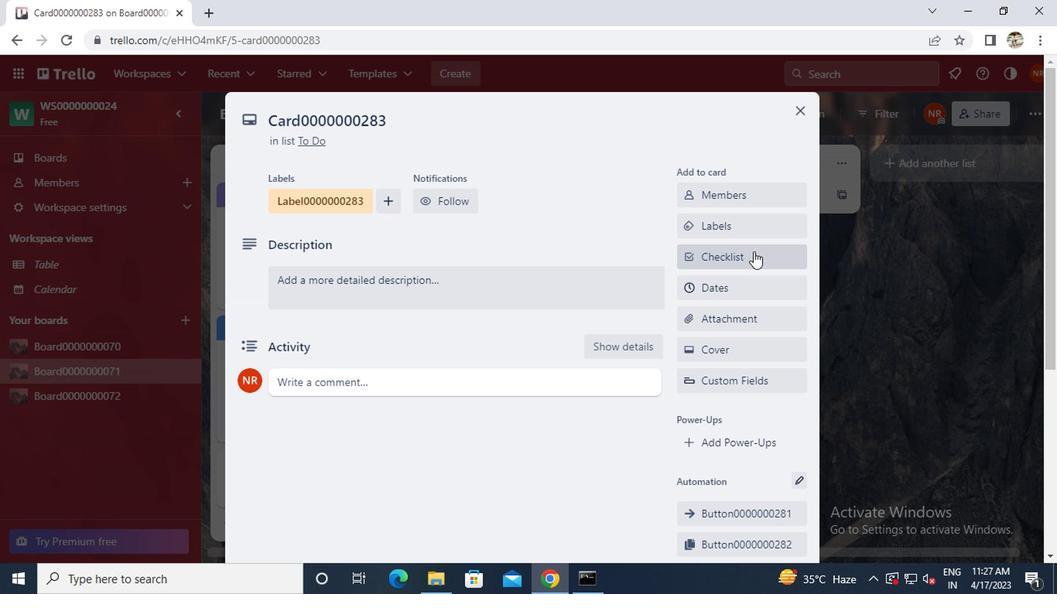 
Action: Key pressed <Key.caps_lock>CL0000000283
Screenshot: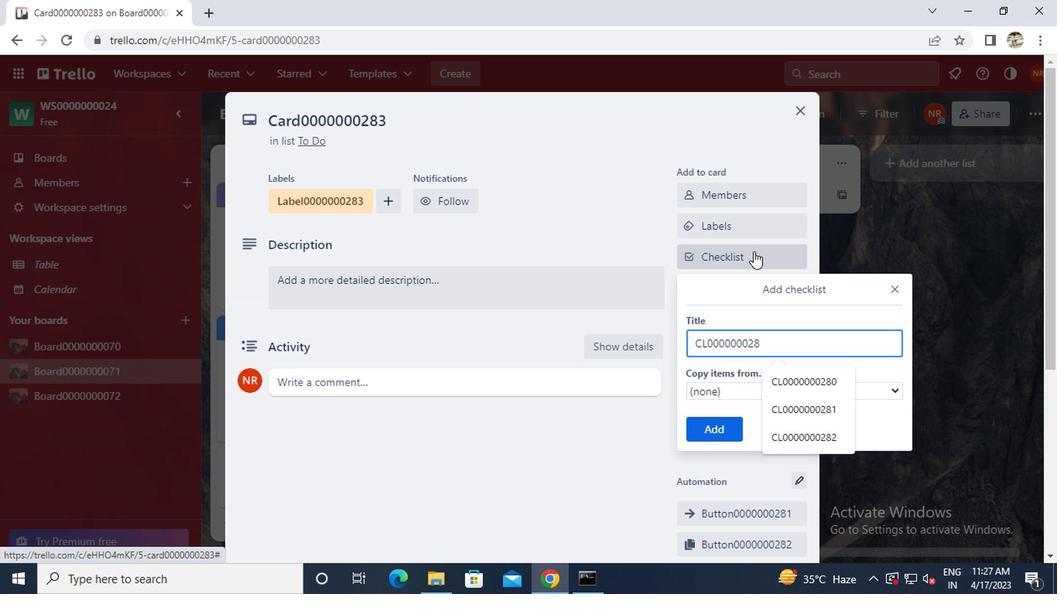 
Action: Mouse moved to (706, 430)
Screenshot: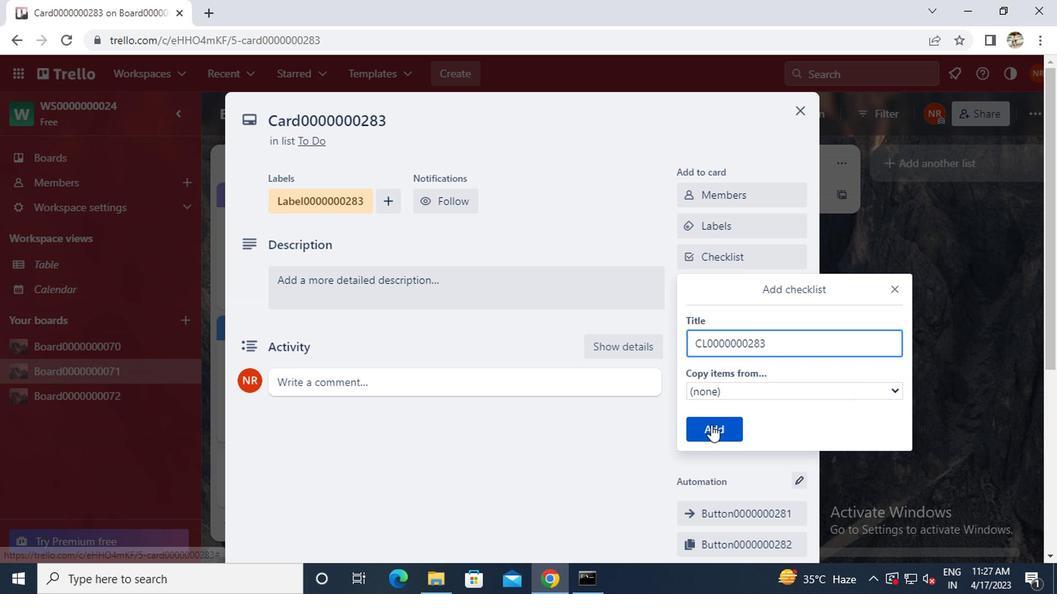 
Action: Mouse pressed left at (706, 430)
Screenshot: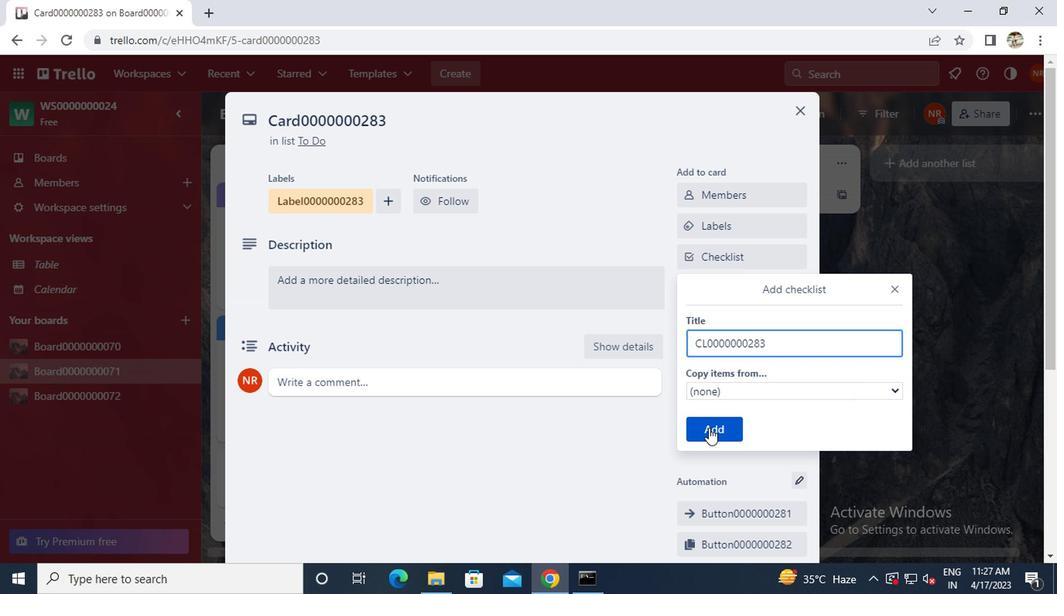 
Action: Mouse moved to (728, 294)
Screenshot: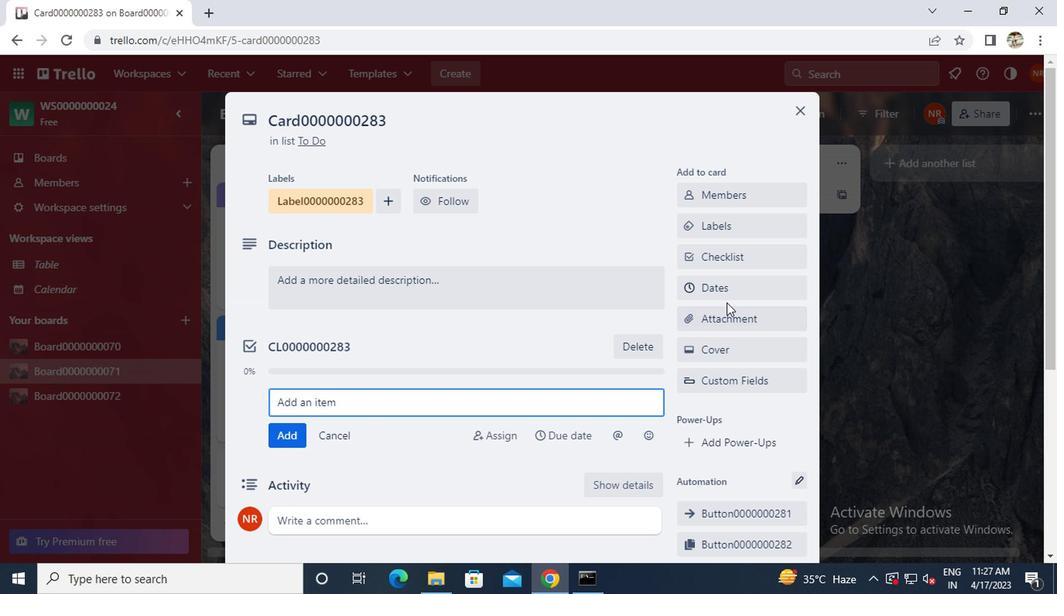 
Action: Mouse pressed left at (728, 294)
Screenshot: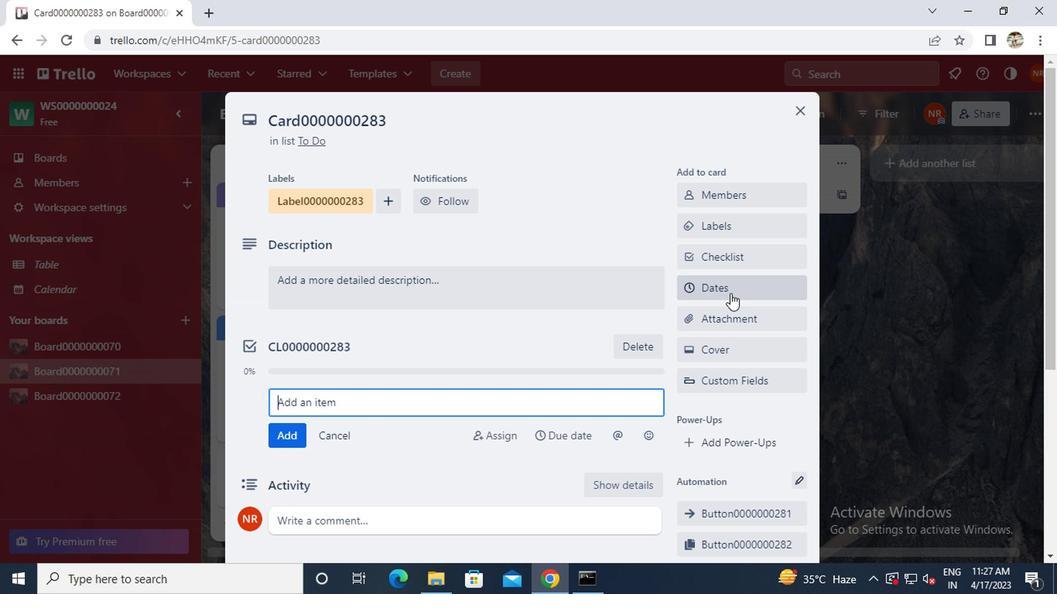 
Action: Mouse moved to (689, 390)
Screenshot: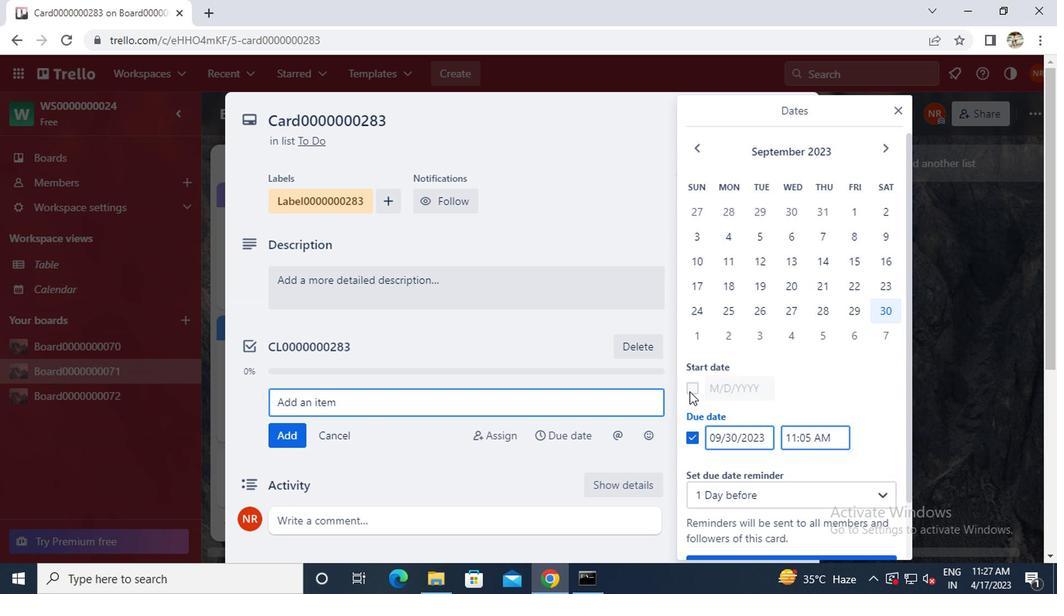 
Action: Mouse pressed left at (689, 390)
Screenshot: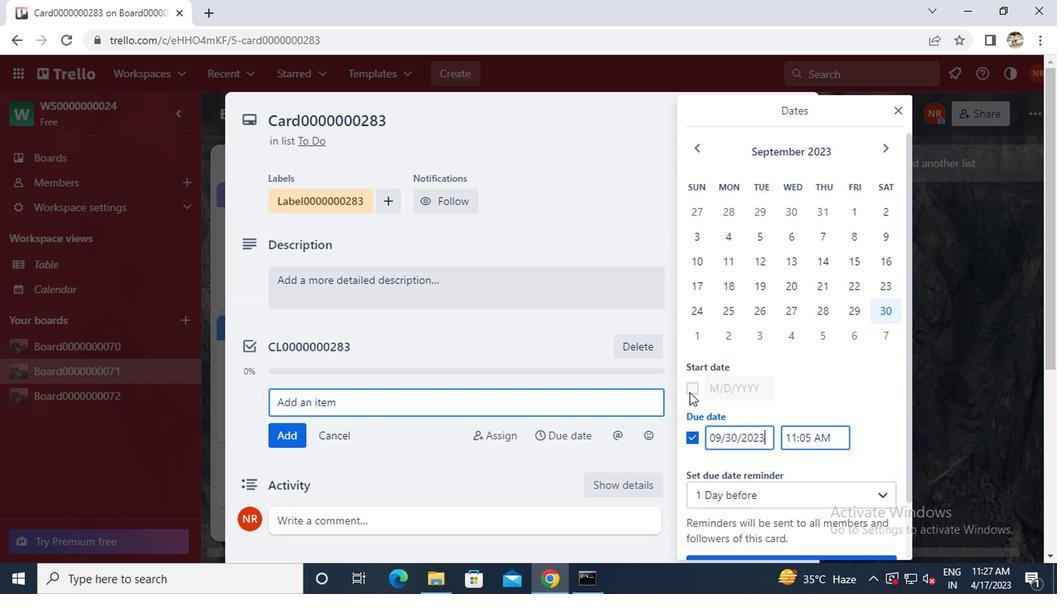 
Action: Mouse moved to (881, 147)
Screenshot: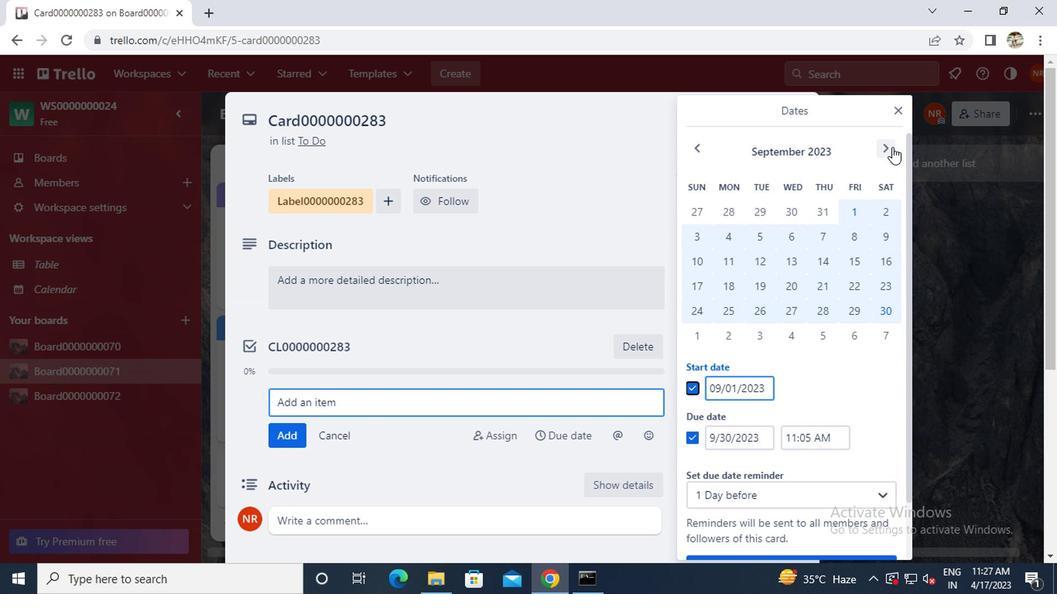 
Action: Mouse pressed left at (881, 147)
Screenshot: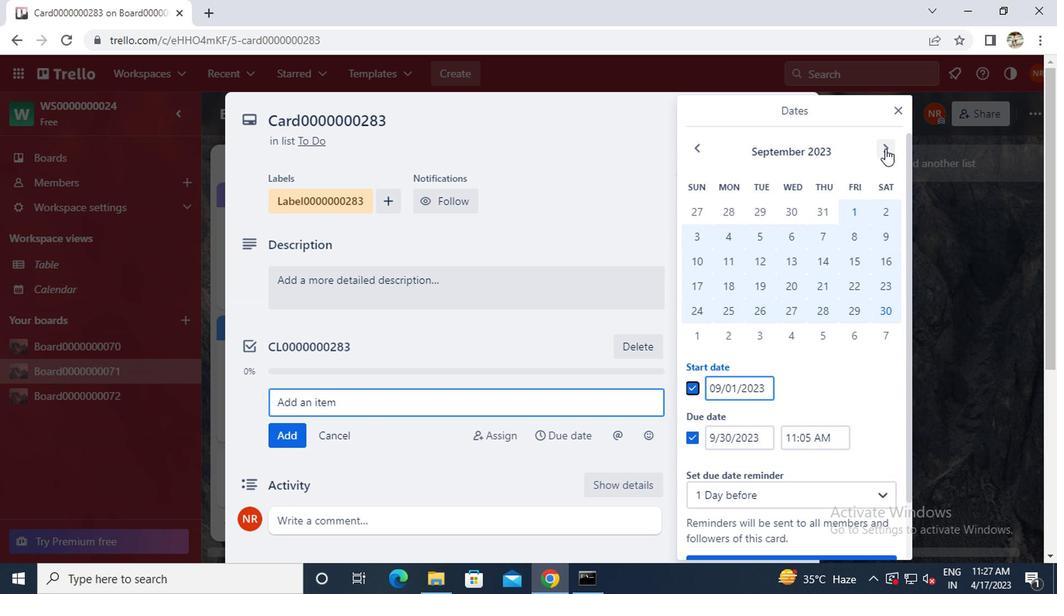 
Action: Mouse moved to (696, 209)
Screenshot: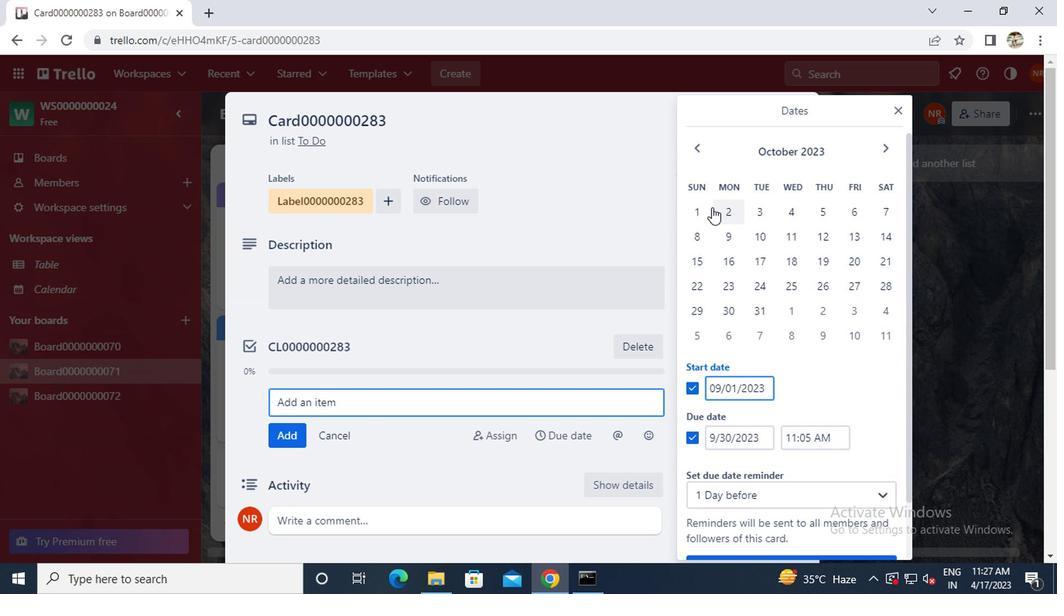 
Action: Mouse pressed left at (696, 209)
Screenshot: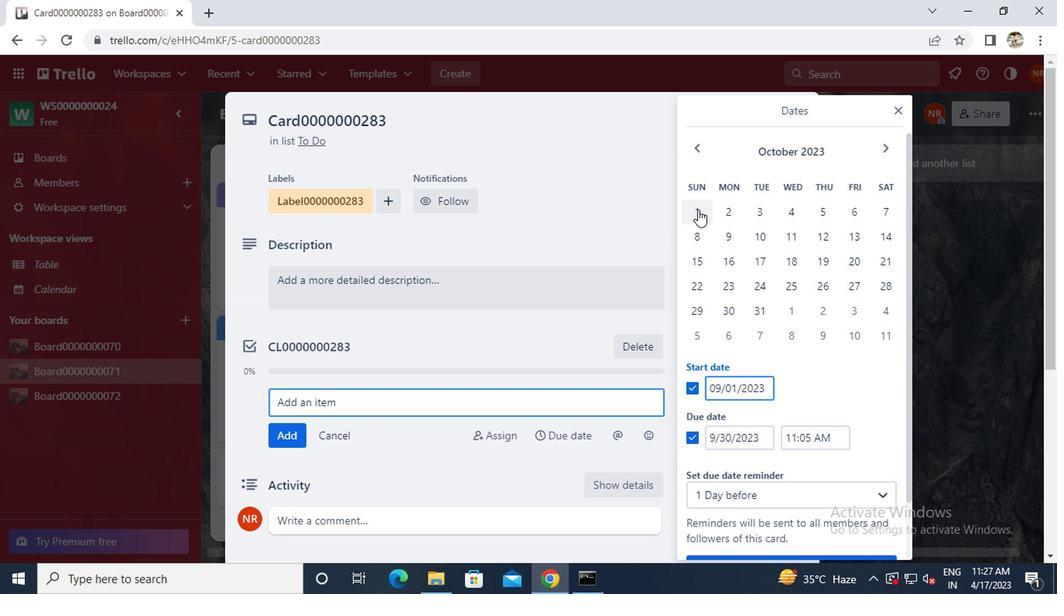 
Action: Mouse moved to (755, 318)
Screenshot: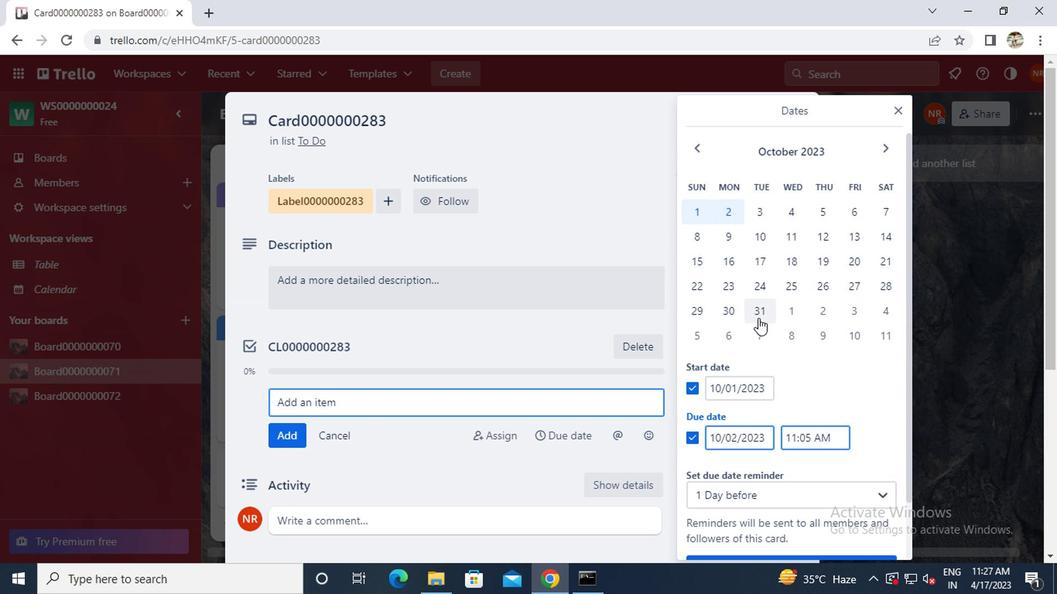 
Action: Mouse pressed left at (755, 318)
Screenshot: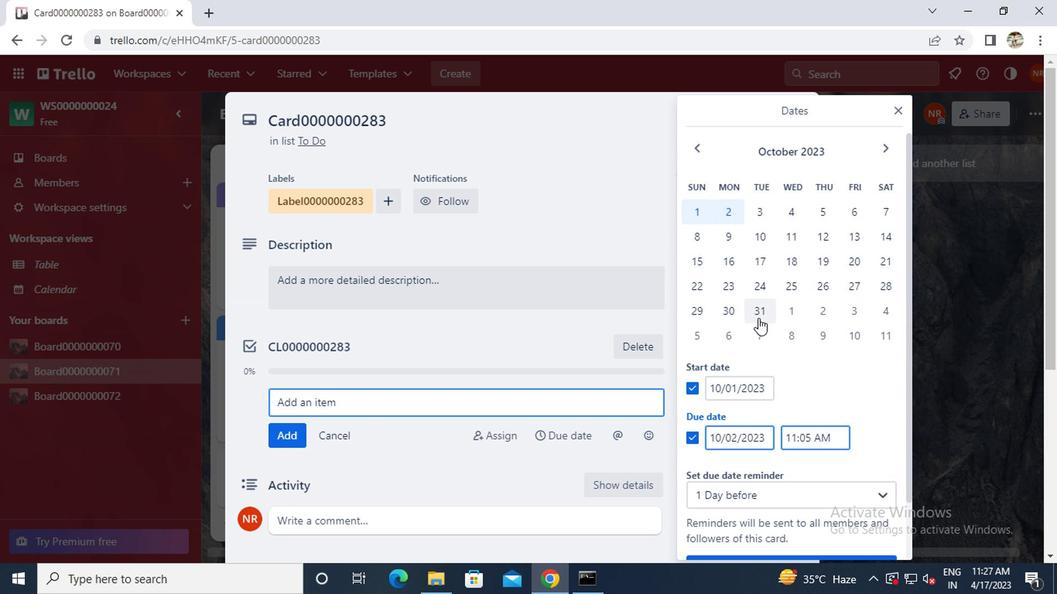 
Action: Mouse scrolled (755, 318) with delta (0, 0)
Screenshot: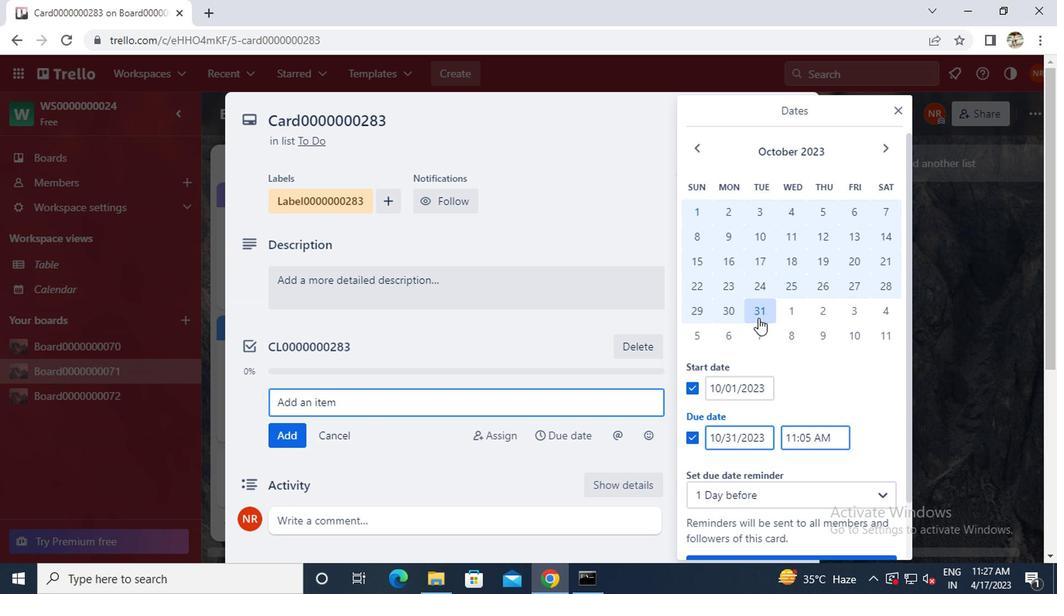 
Action: Mouse scrolled (755, 318) with delta (0, 0)
Screenshot: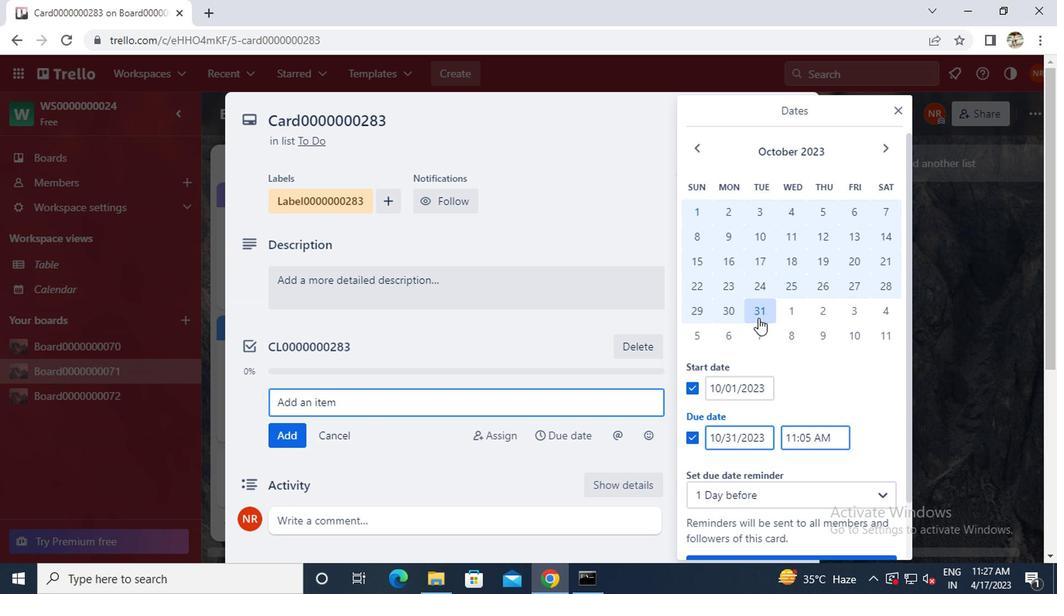 
Action: Mouse moved to (754, 322)
Screenshot: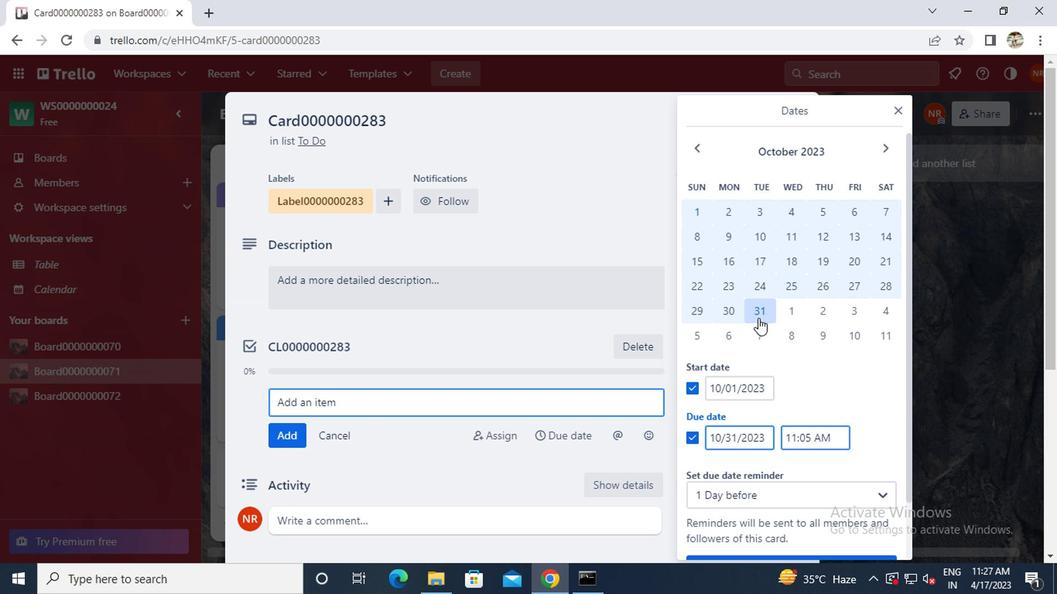 
Action: Mouse scrolled (754, 321) with delta (0, 0)
Screenshot: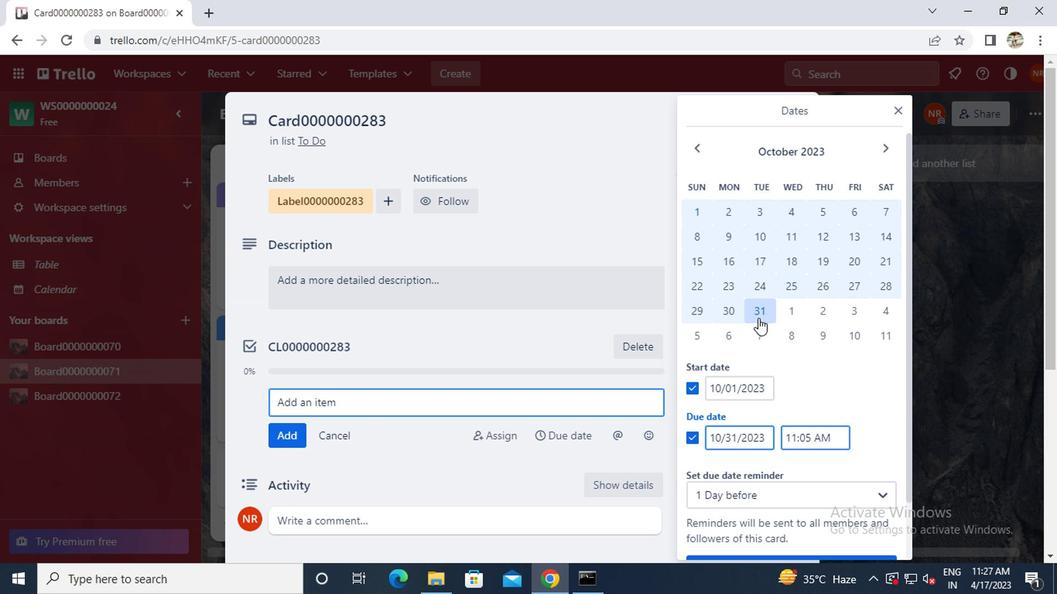 
Action: Mouse moved to (753, 329)
Screenshot: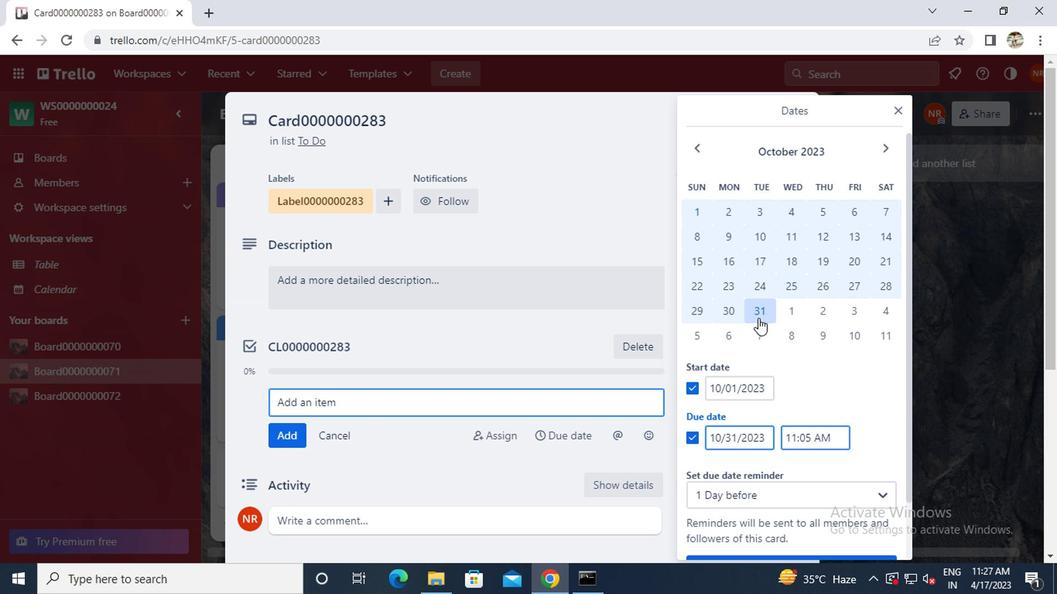 
Action: Mouse scrolled (753, 329) with delta (0, 0)
Screenshot: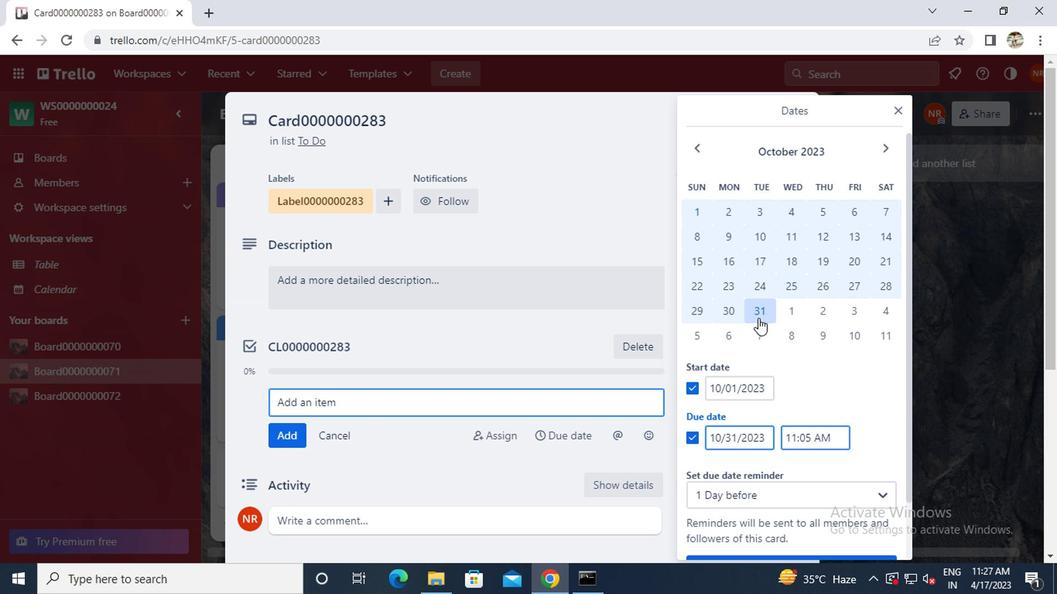 
Action: Mouse moved to (752, 507)
Screenshot: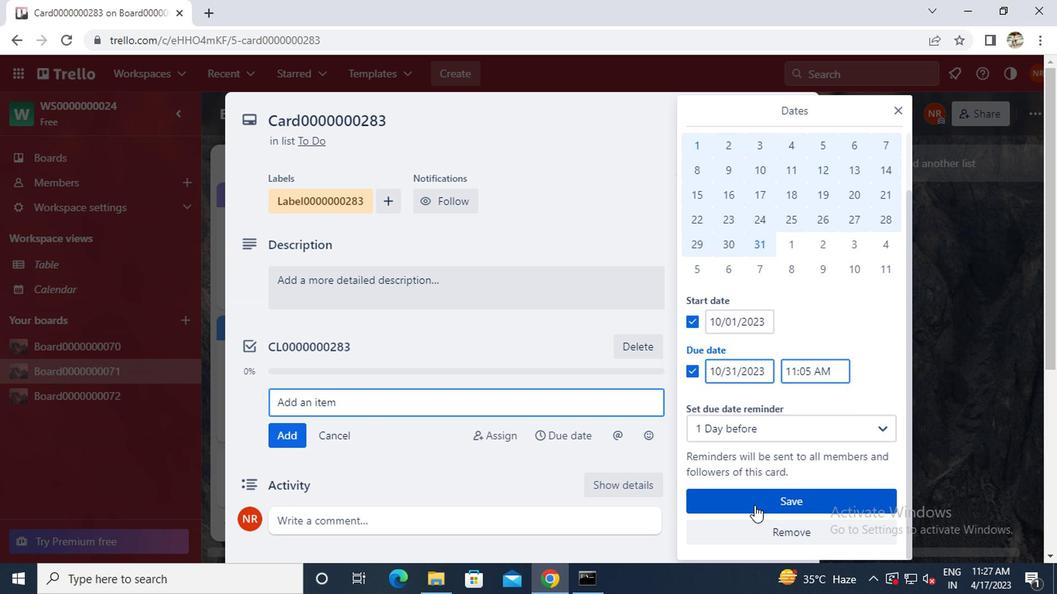 
Action: Mouse pressed left at (752, 507)
Screenshot: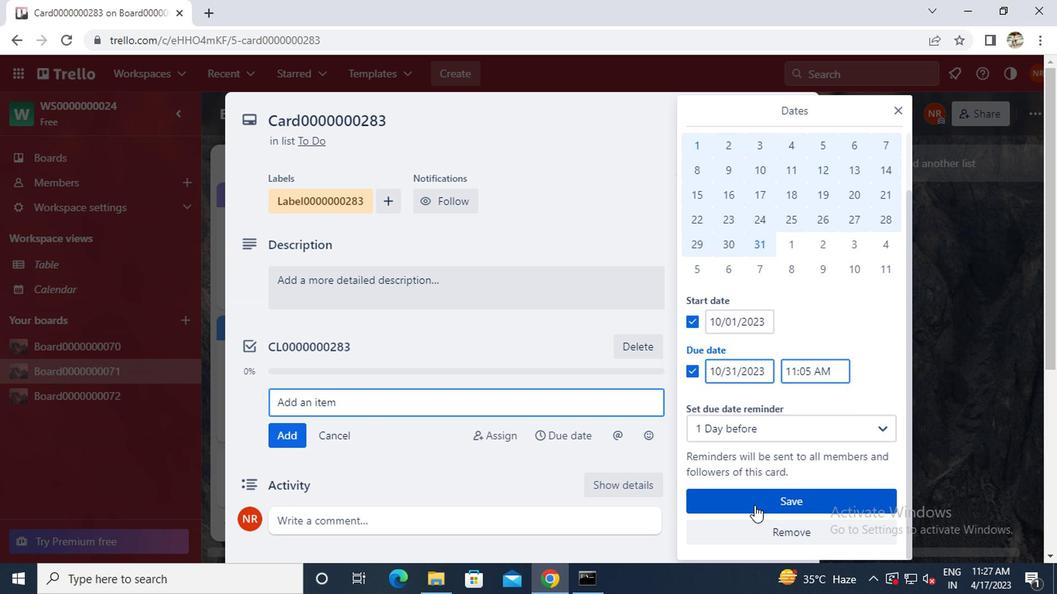 
Action: Mouse moved to (699, 480)
Screenshot: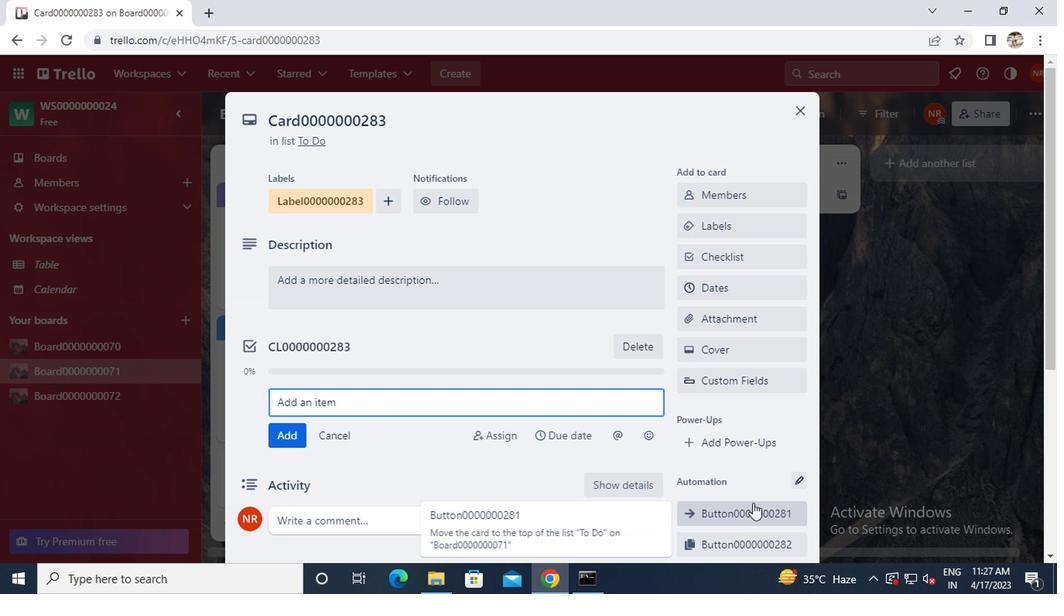 
Action: Mouse scrolled (699, 481) with delta (0, 1)
Screenshot: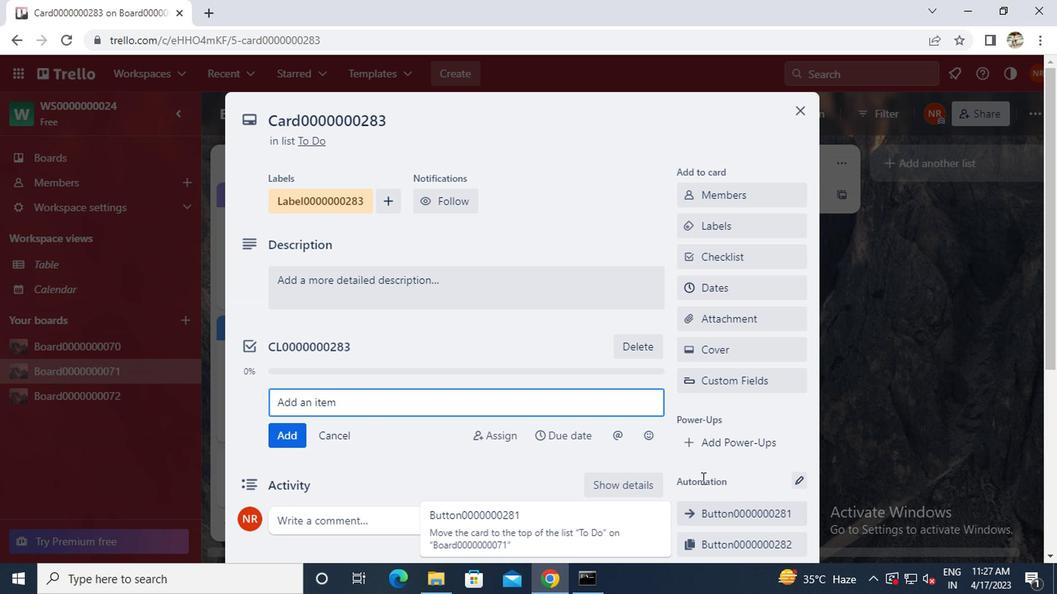 
Action: Mouse moved to (701, 477)
Screenshot: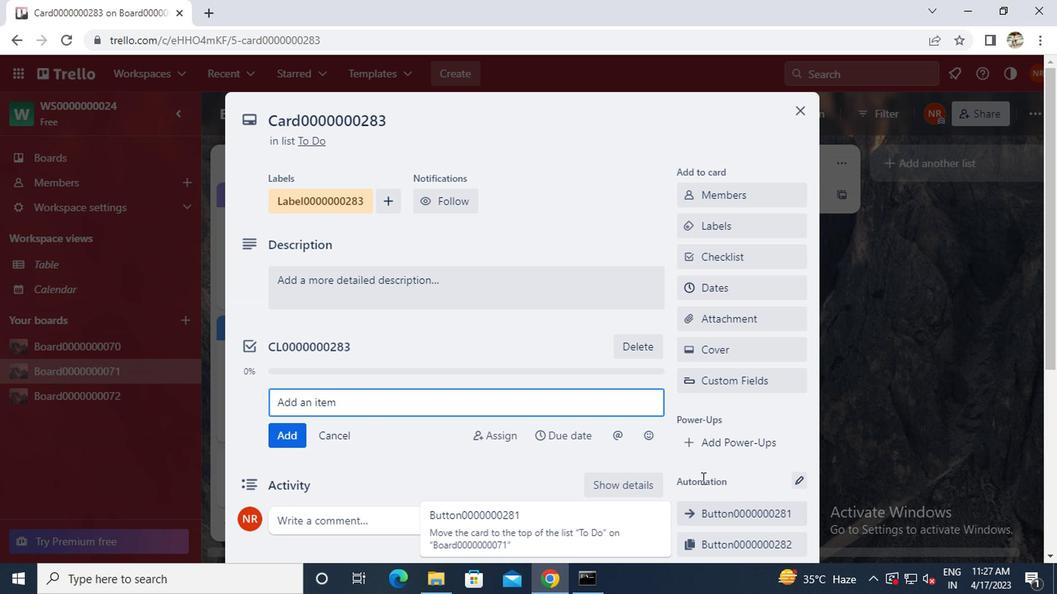 
Action: Mouse scrolled (701, 478) with delta (0, 0)
Screenshot: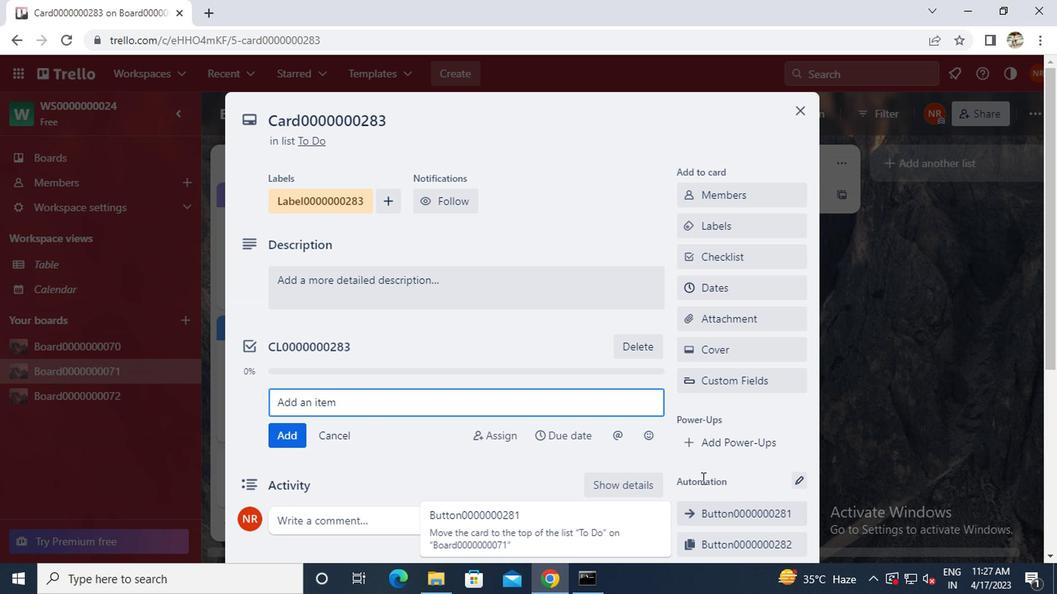 
Action: Mouse moved to (705, 471)
Screenshot: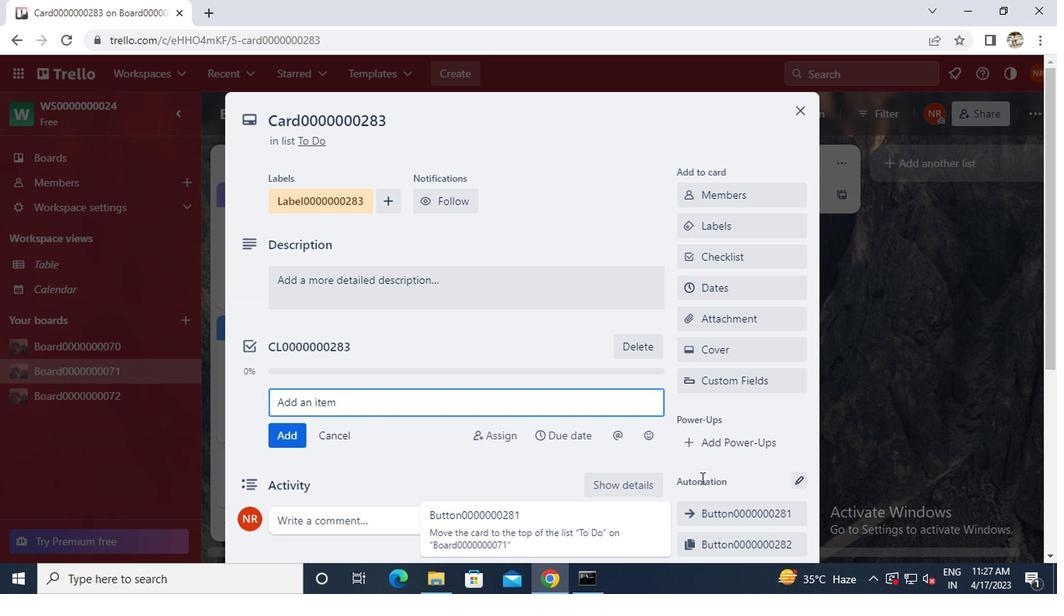 
Action: Mouse scrolled (705, 472) with delta (0, 1)
Screenshot: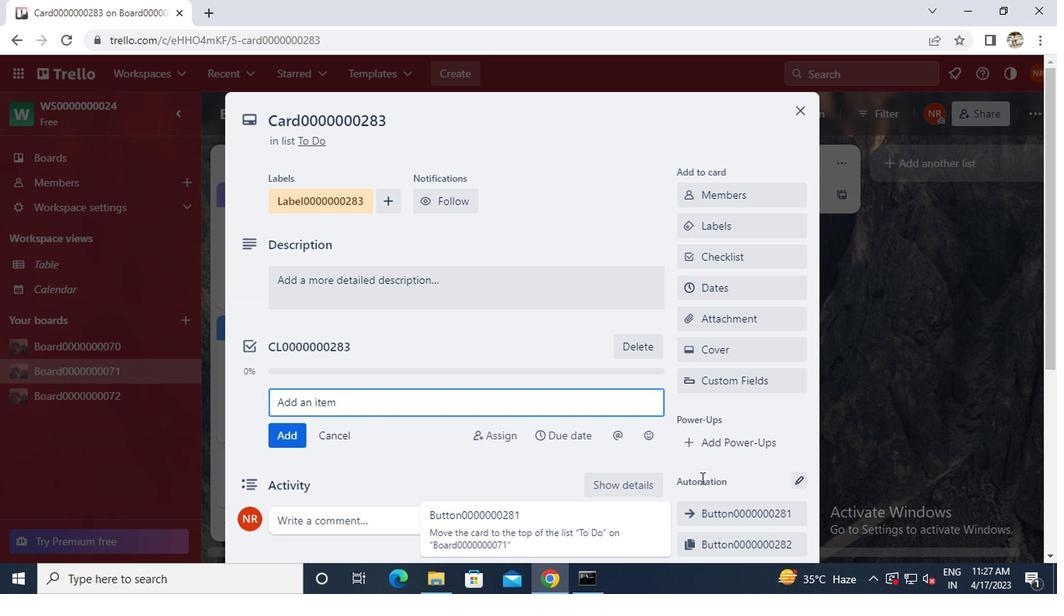 
Action: Mouse moved to (795, 113)
Screenshot: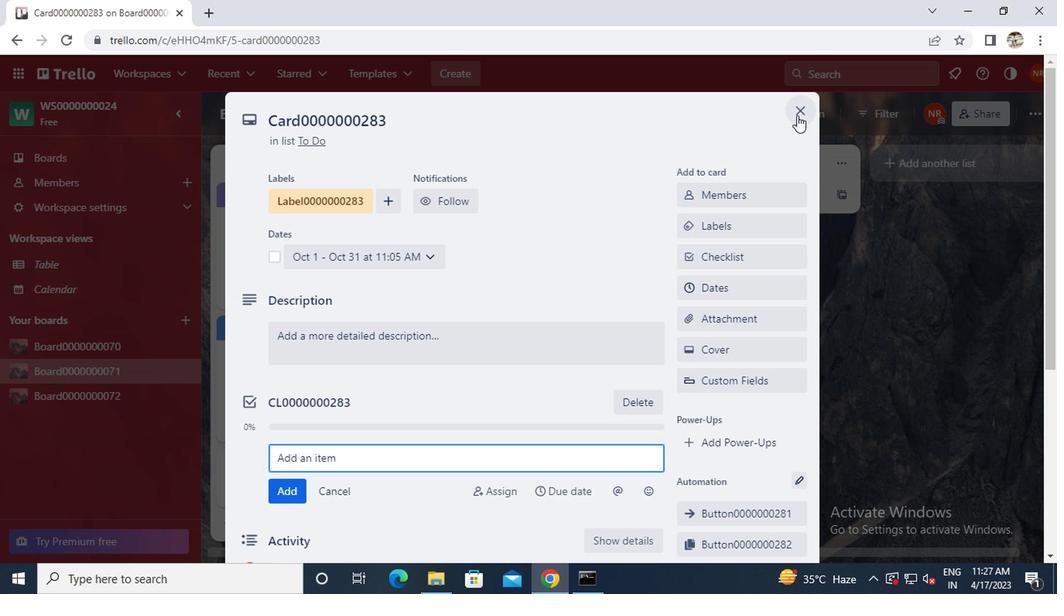 
Action: Mouse pressed left at (795, 113)
Screenshot: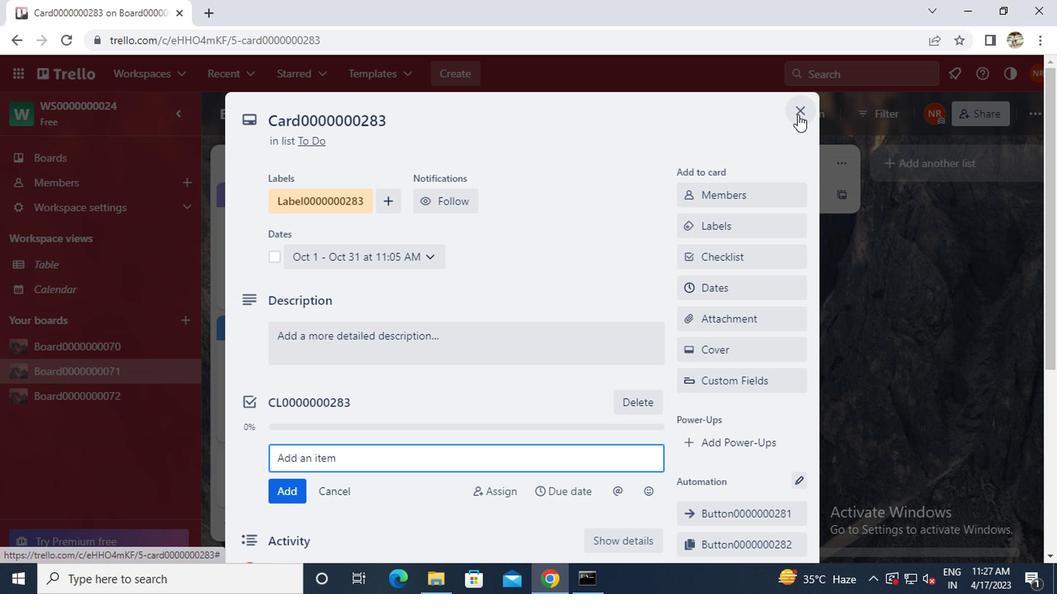 
Action: Mouse moved to (798, 113)
Screenshot: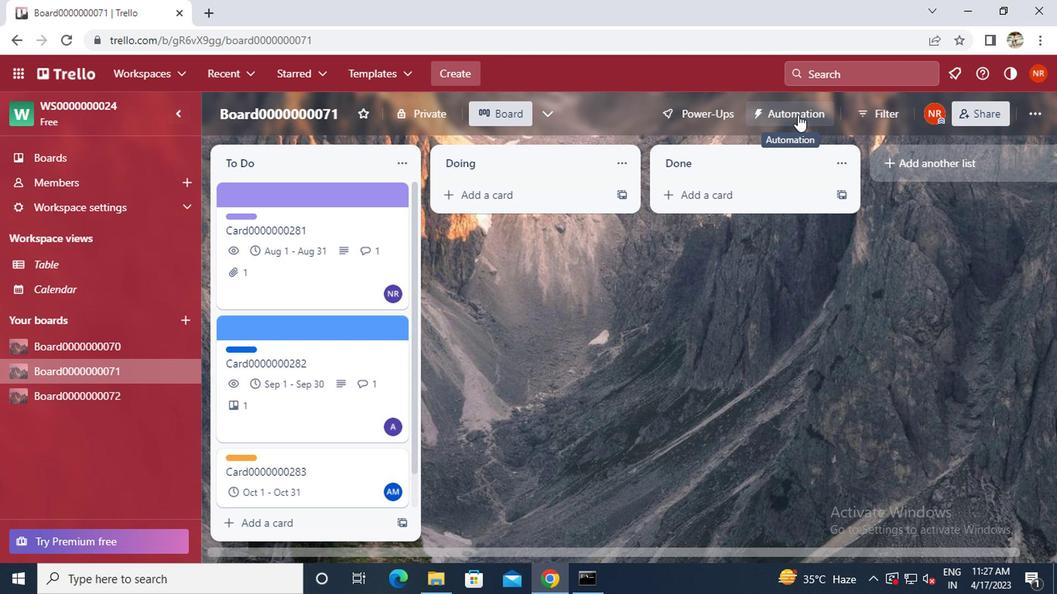 
